 Task: Create a due date automation trigger when advanced on, on the monday after a card is due add basic assigned to me at 11:00 AM.
Action: Mouse moved to (1241, 96)
Screenshot: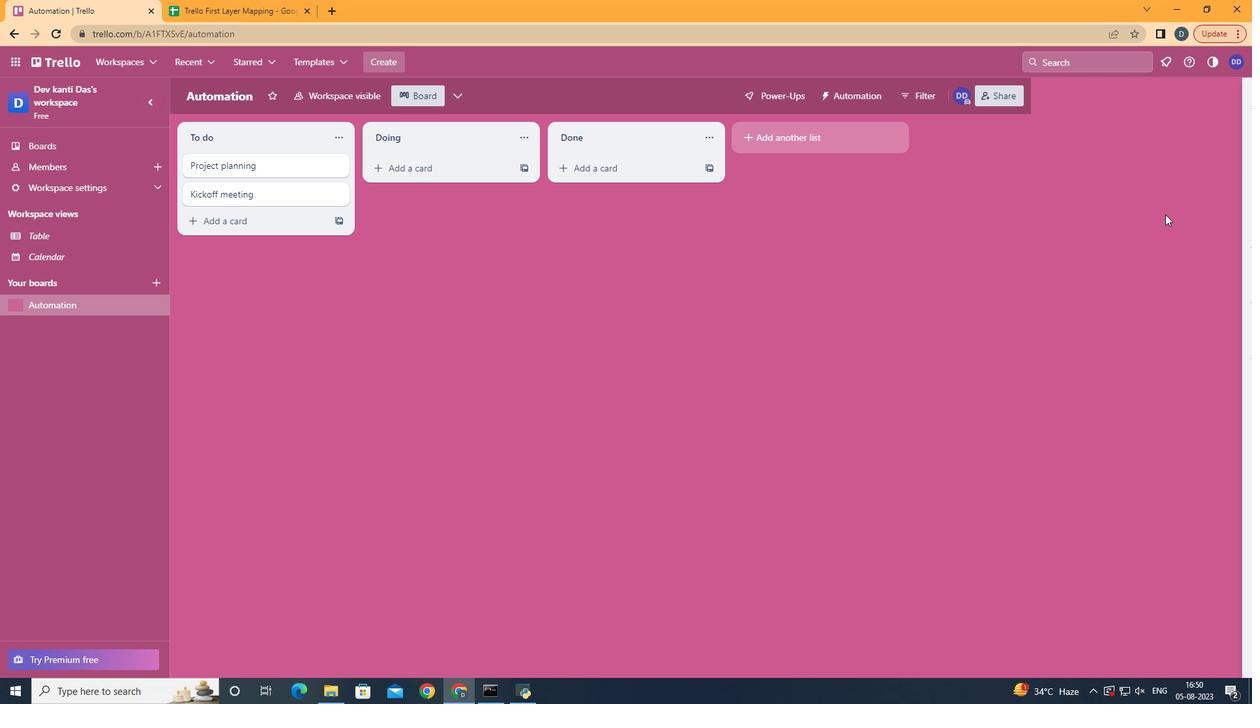 
Action: Mouse pressed left at (1241, 96)
Screenshot: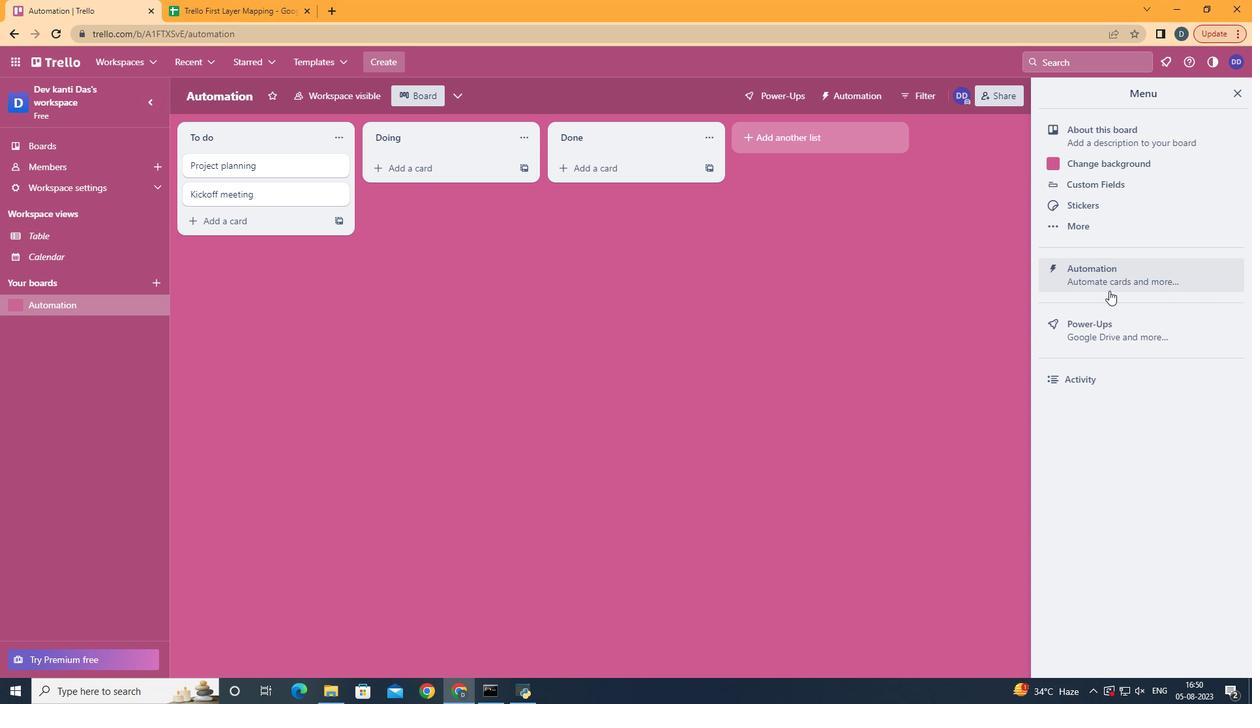 
Action: Mouse moved to (1112, 281)
Screenshot: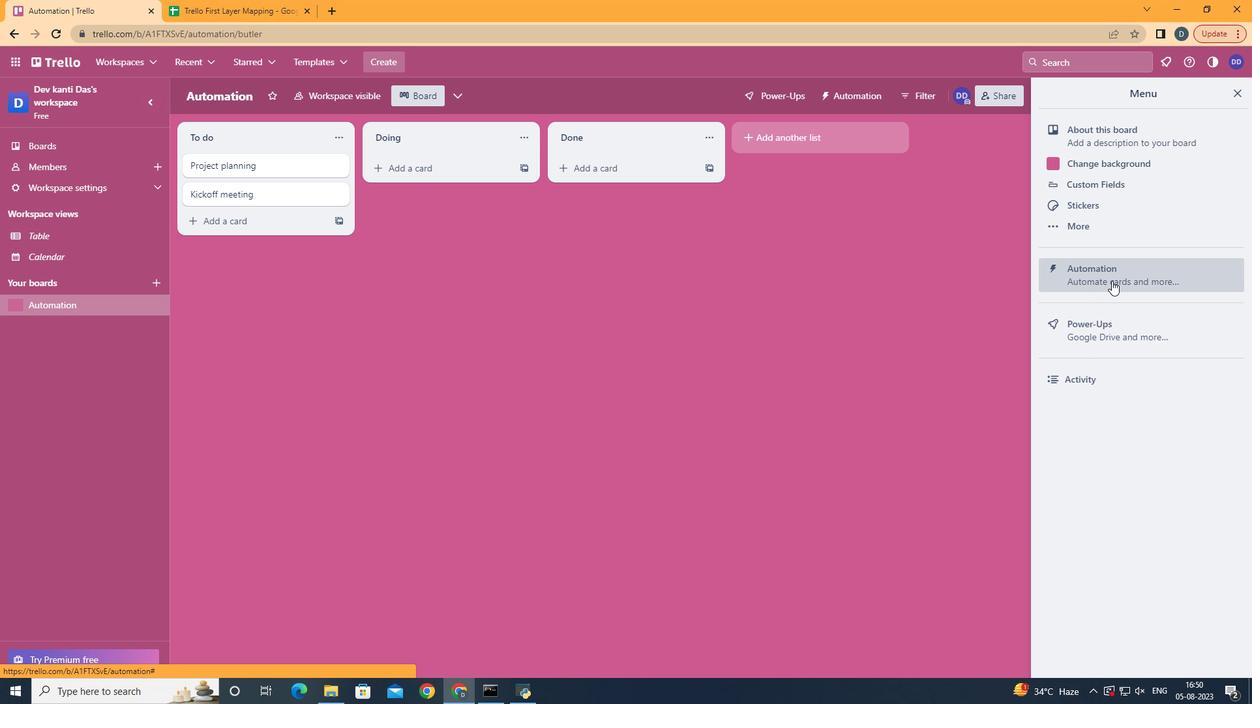 
Action: Mouse pressed left at (1112, 281)
Screenshot: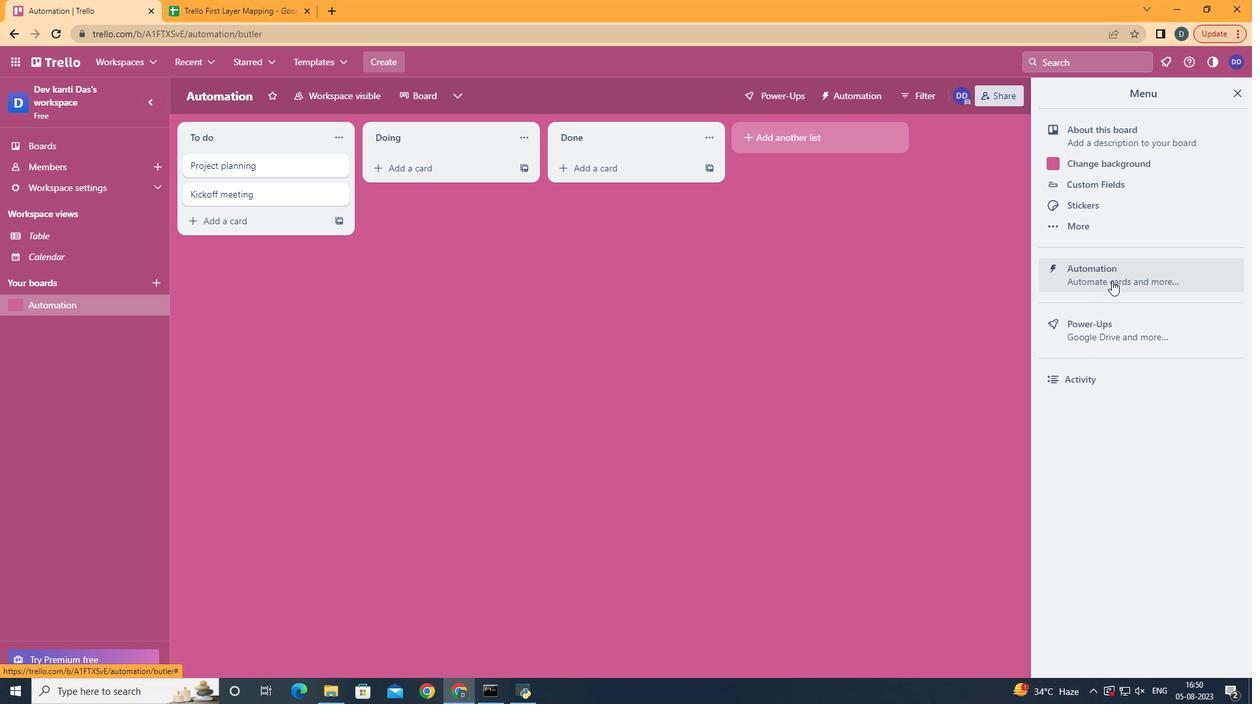 
Action: Mouse moved to (268, 270)
Screenshot: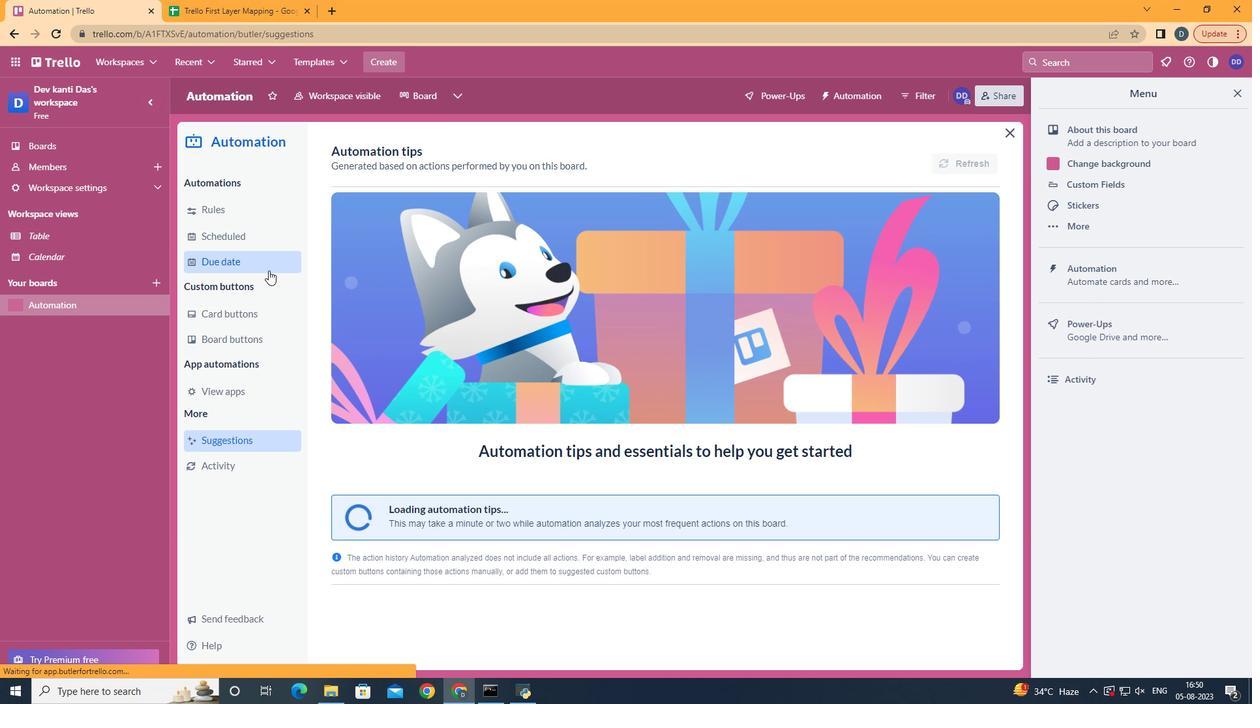 
Action: Mouse pressed left at (268, 270)
Screenshot: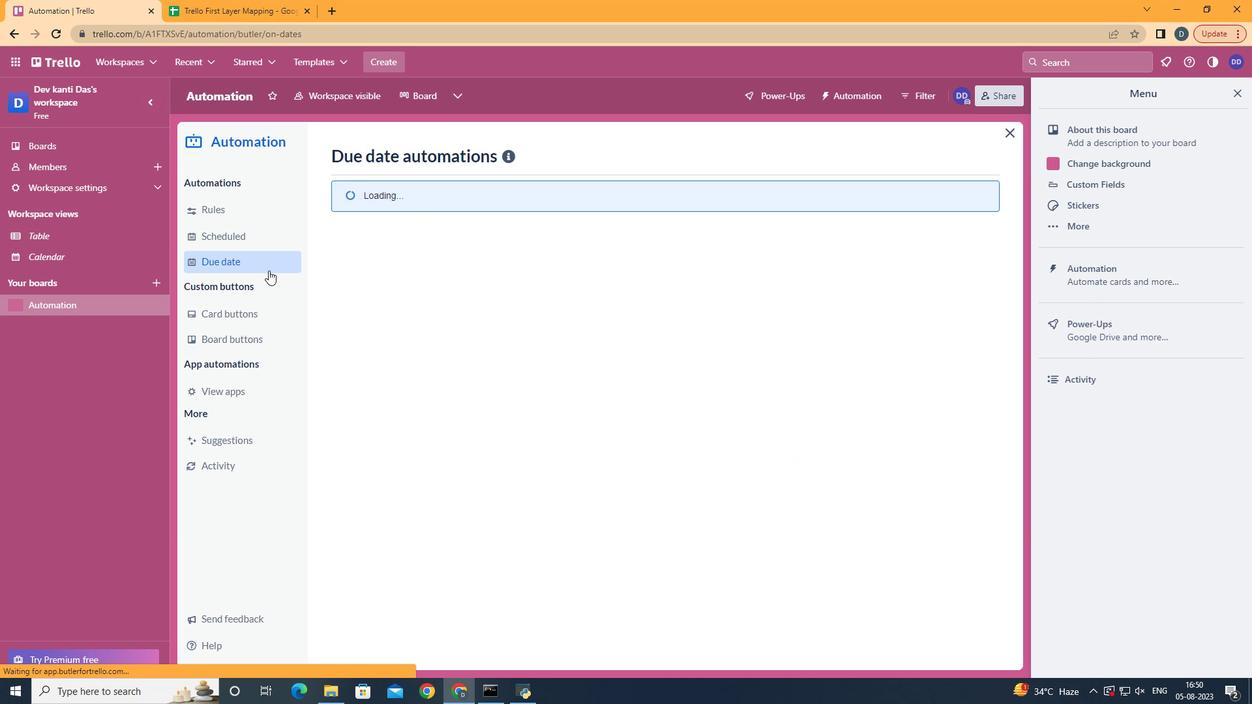
Action: Mouse moved to (926, 155)
Screenshot: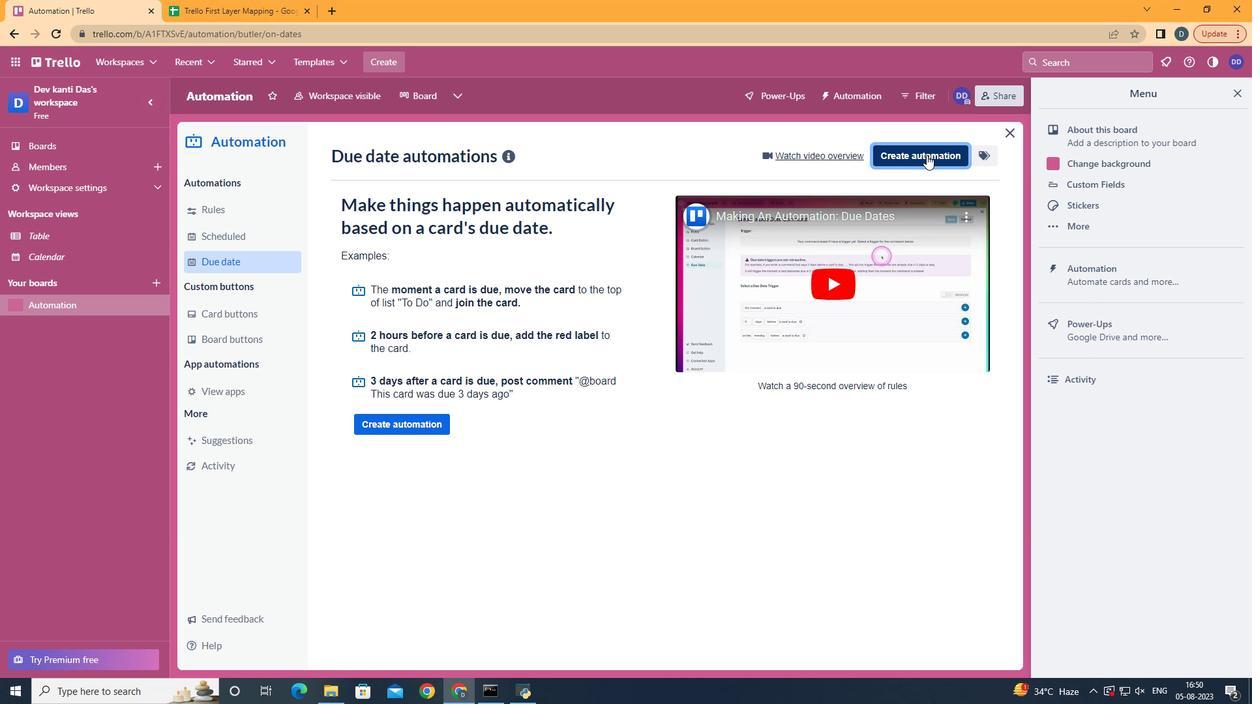 
Action: Mouse pressed left at (926, 155)
Screenshot: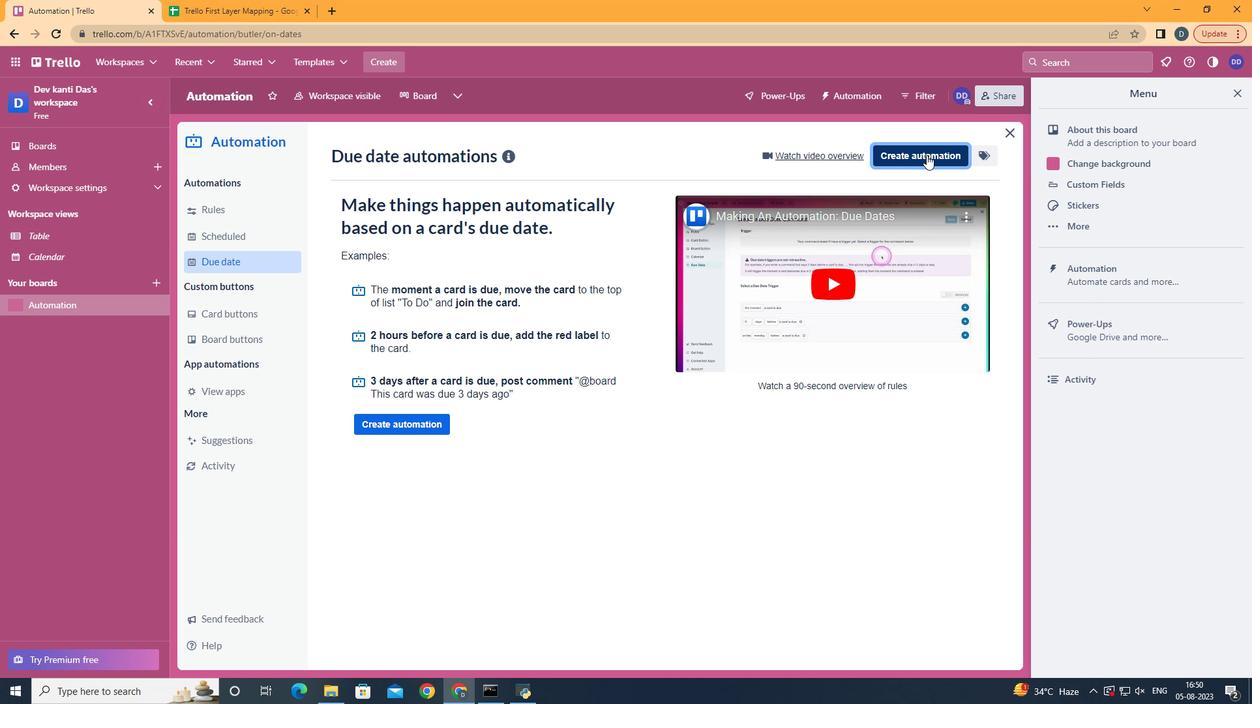
Action: Mouse moved to (735, 288)
Screenshot: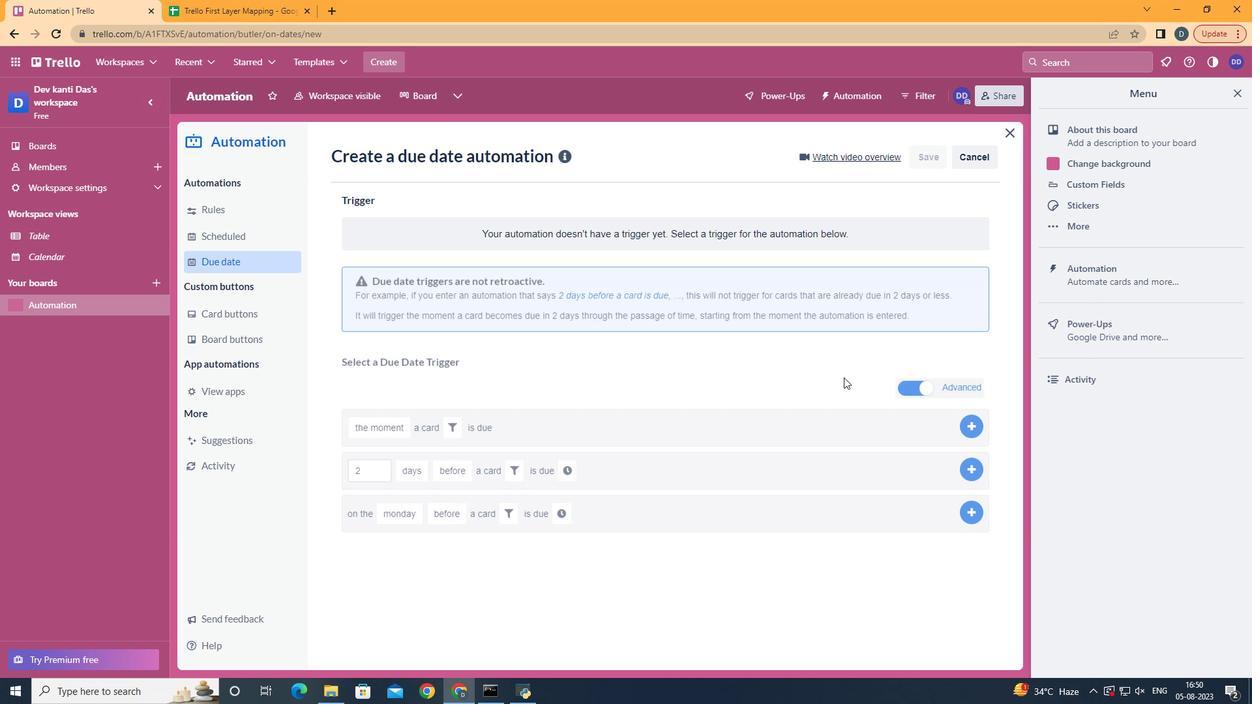 
Action: Mouse pressed left at (735, 288)
Screenshot: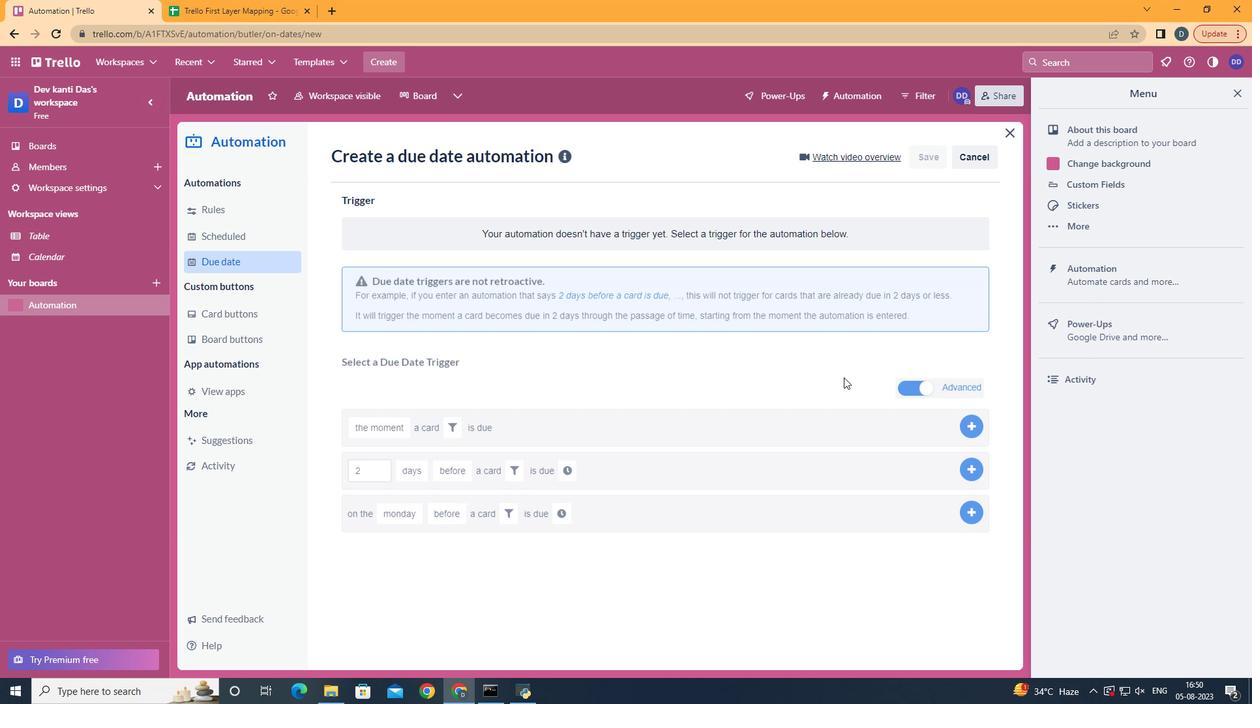 
Action: Mouse moved to (424, 340)
Screenshot: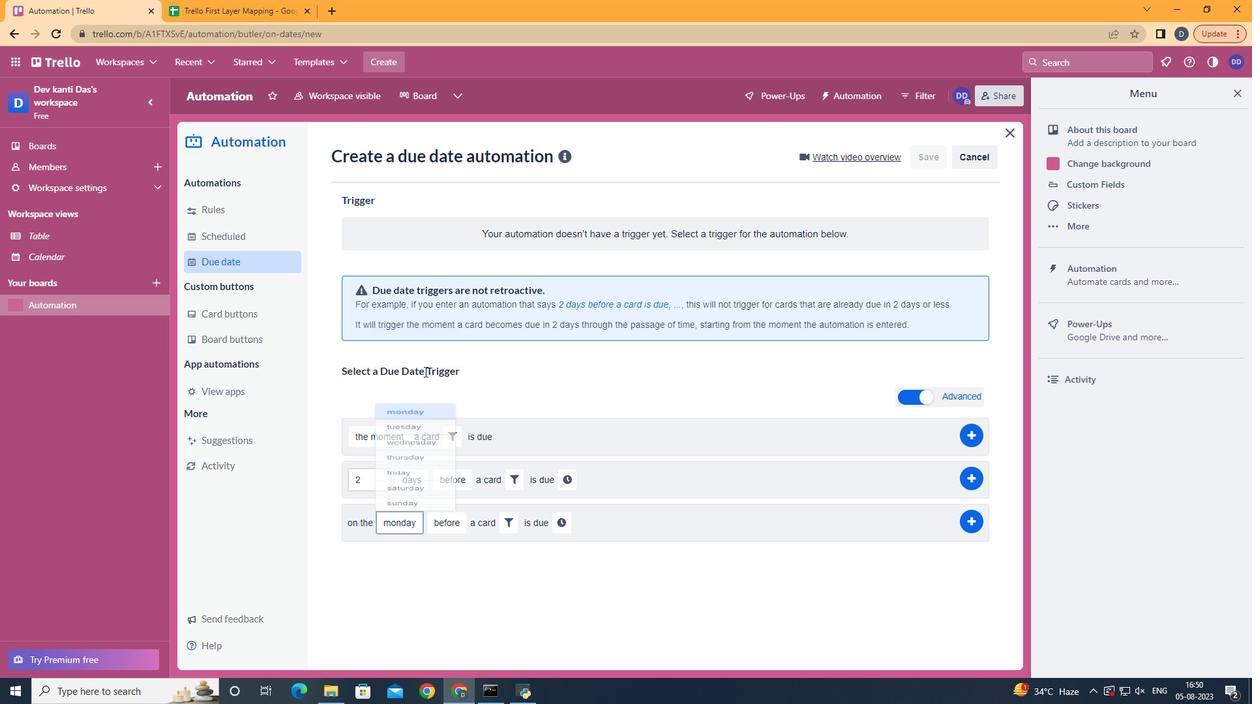 
Action: Mouse pressed left at (424, 340)
Screenshot: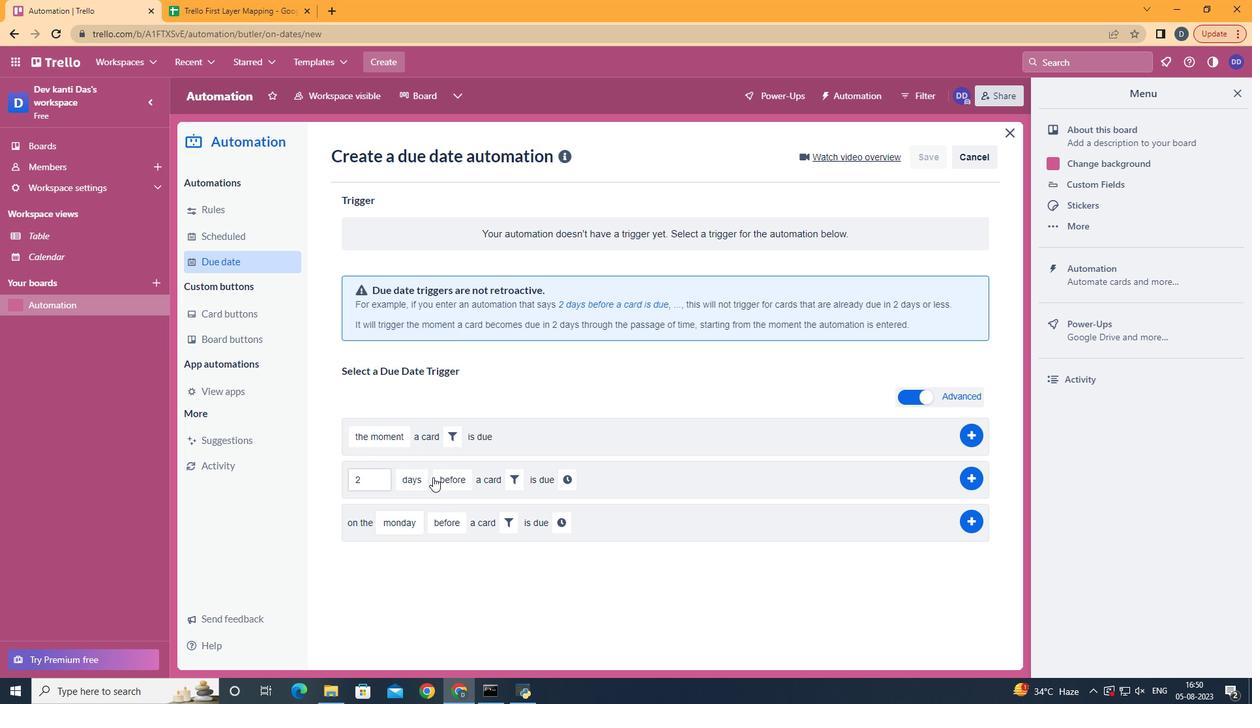 
Action: Mouse moved to (451, 572)
Screenshot: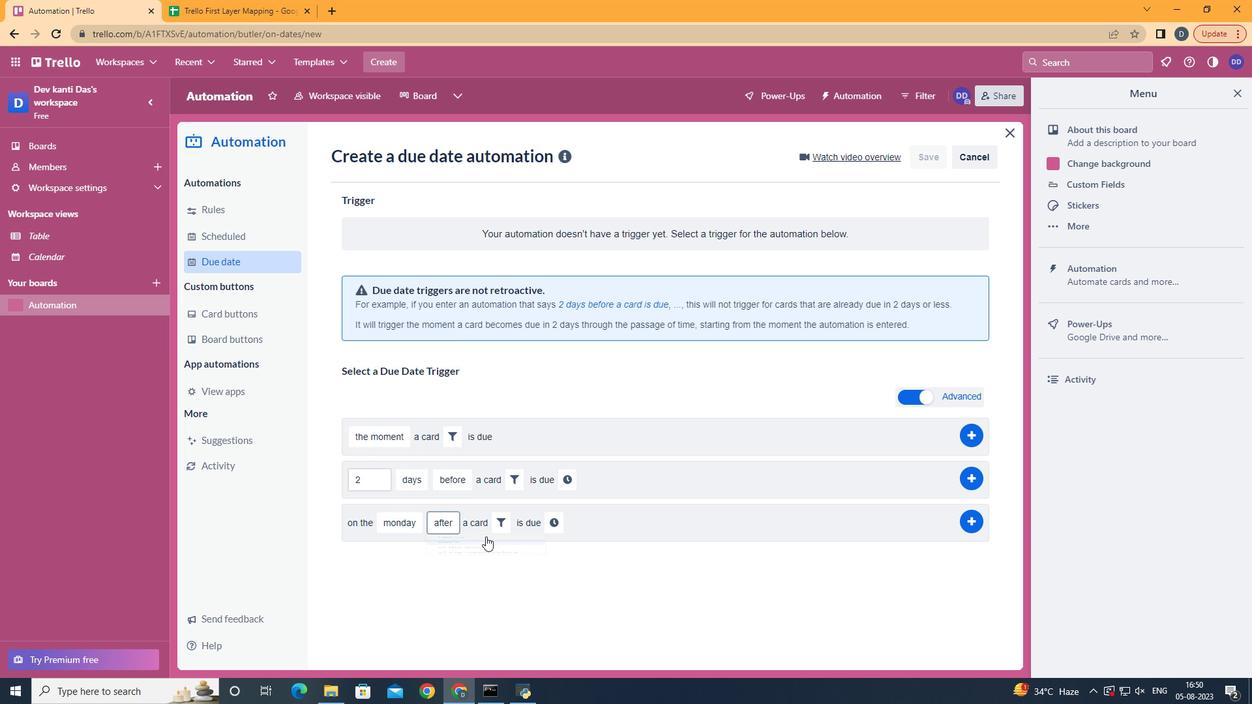 
Action: Mouse pressed left at (451, 572)
Screenshot: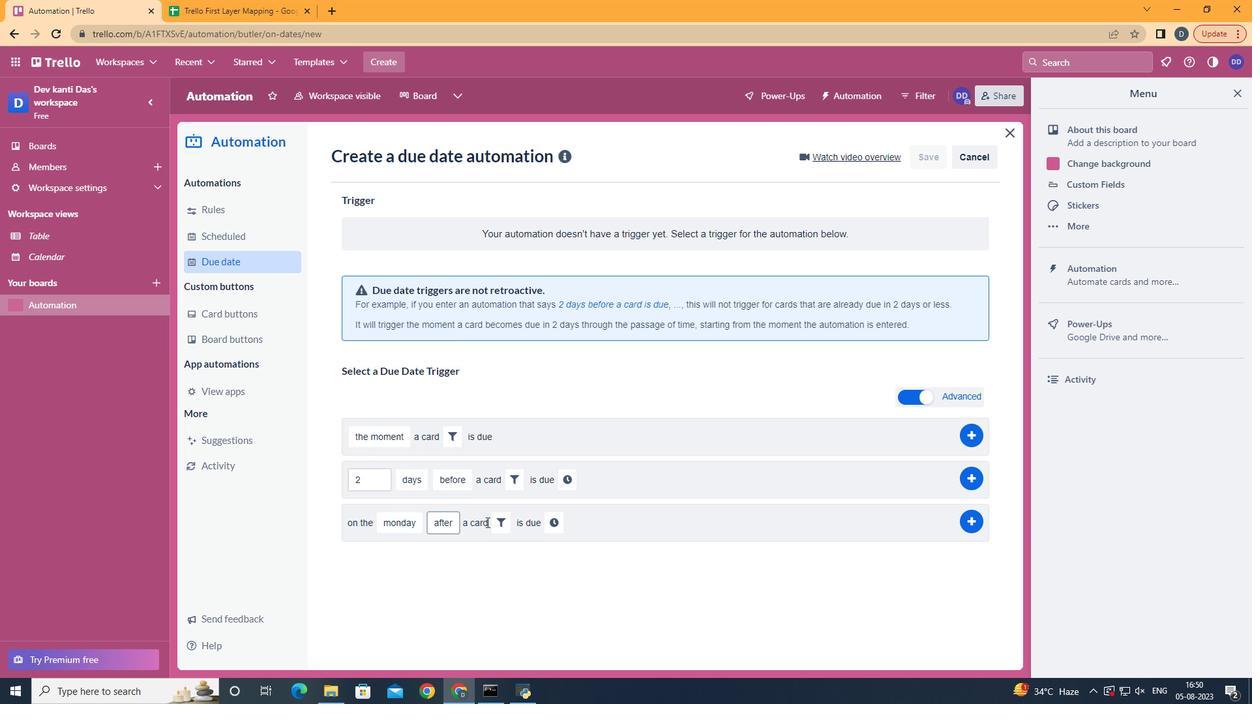 
Action: Mouse moved to (486, 521)
Screenshot: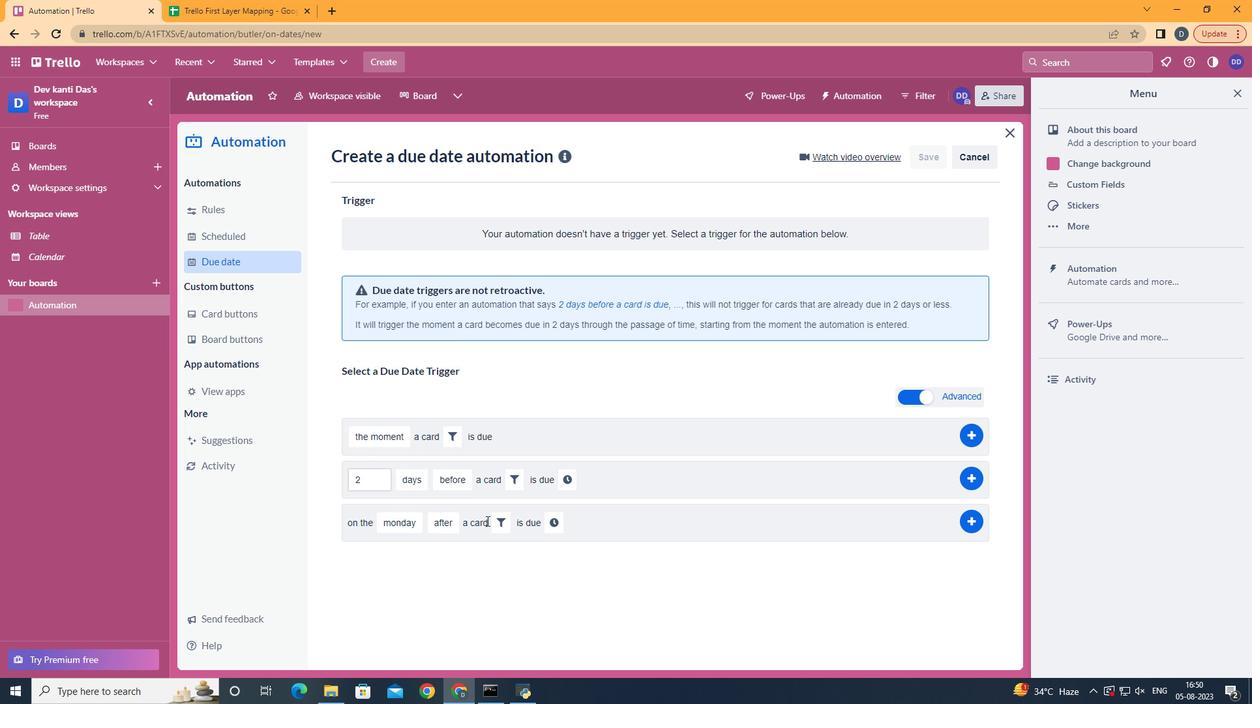 
Action: Mouse pressed left at (486, 521)
Screenshot: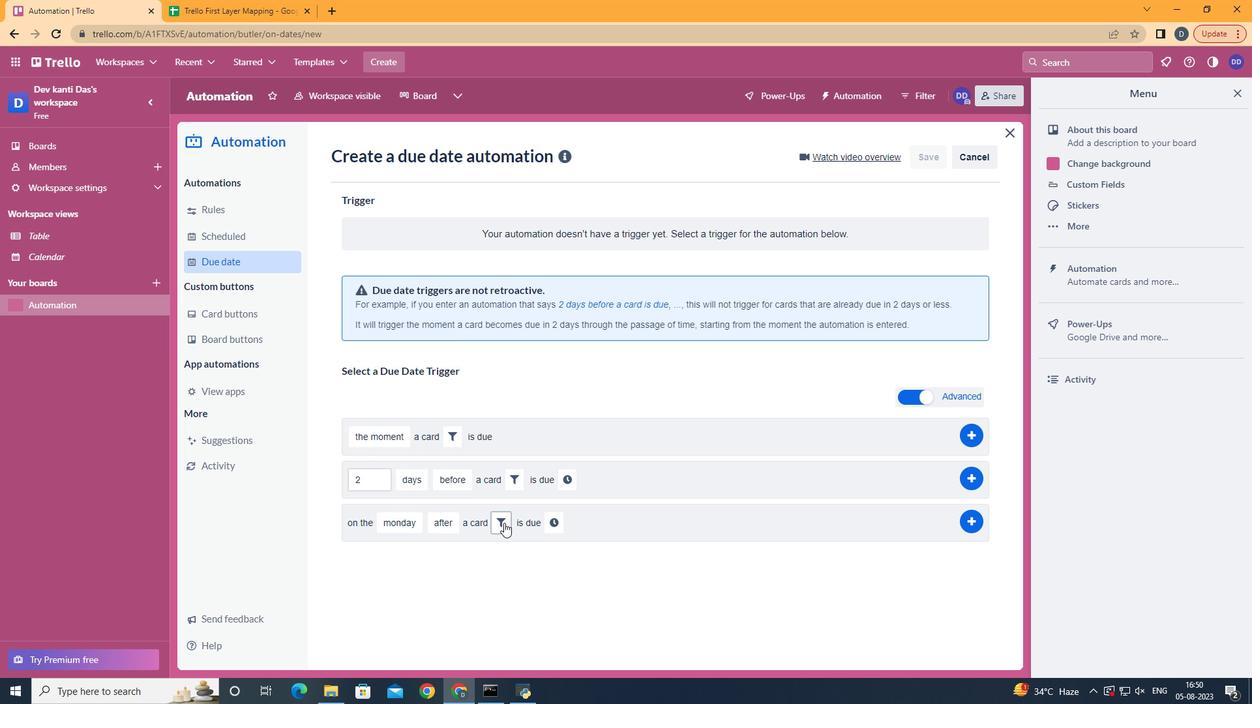 
Action: Mouse moved to (504, 523)
Screenshot: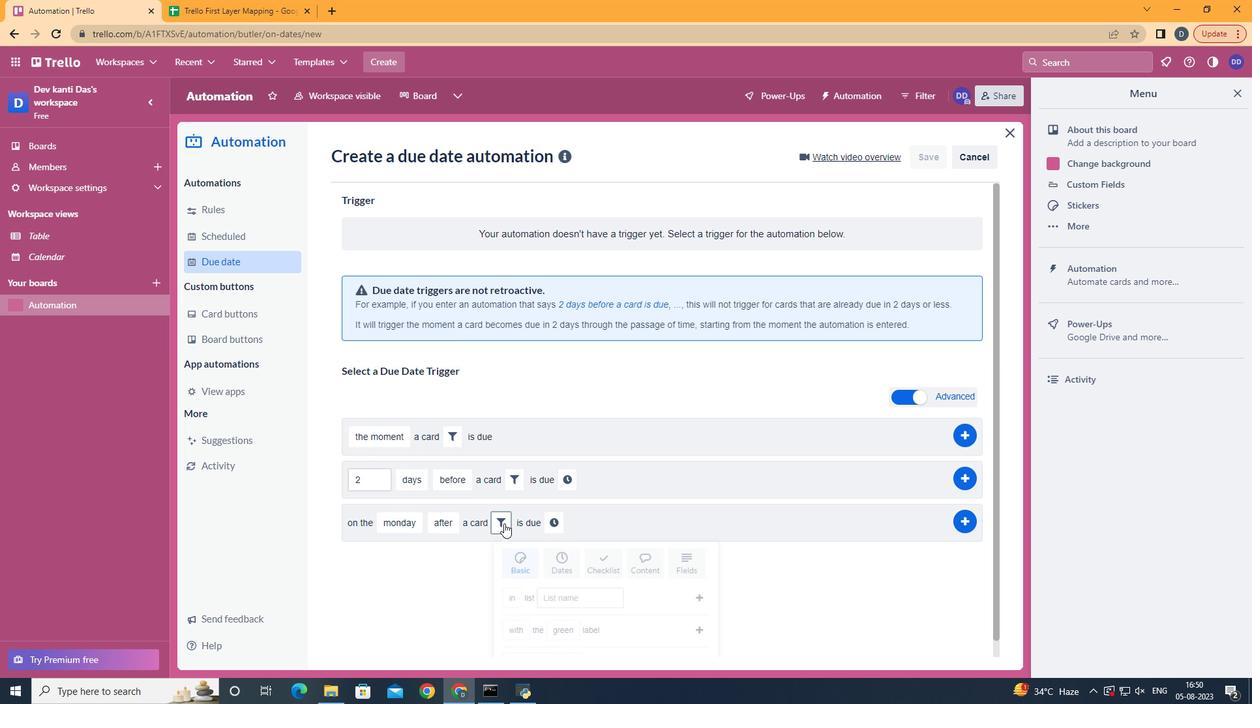 
Action: Mouse pressed left at (504, 523)
Screenshot: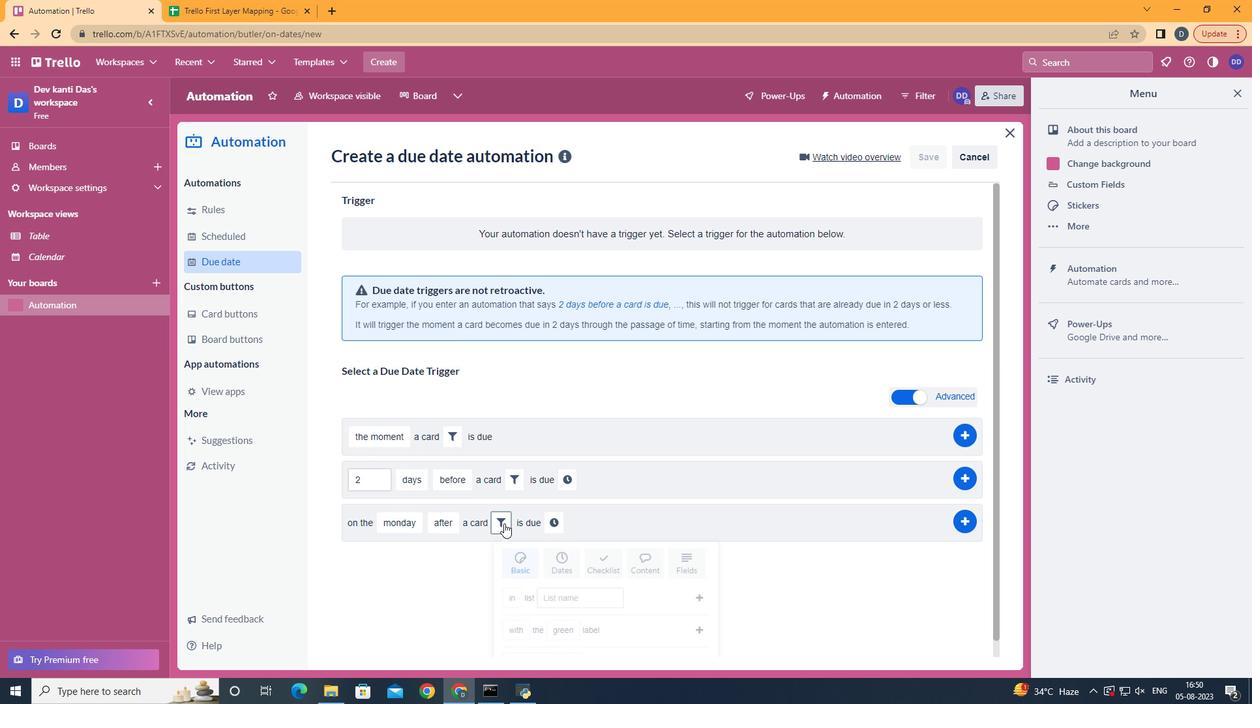 
Action: Mouse moved to (504, 523)
Screenshot: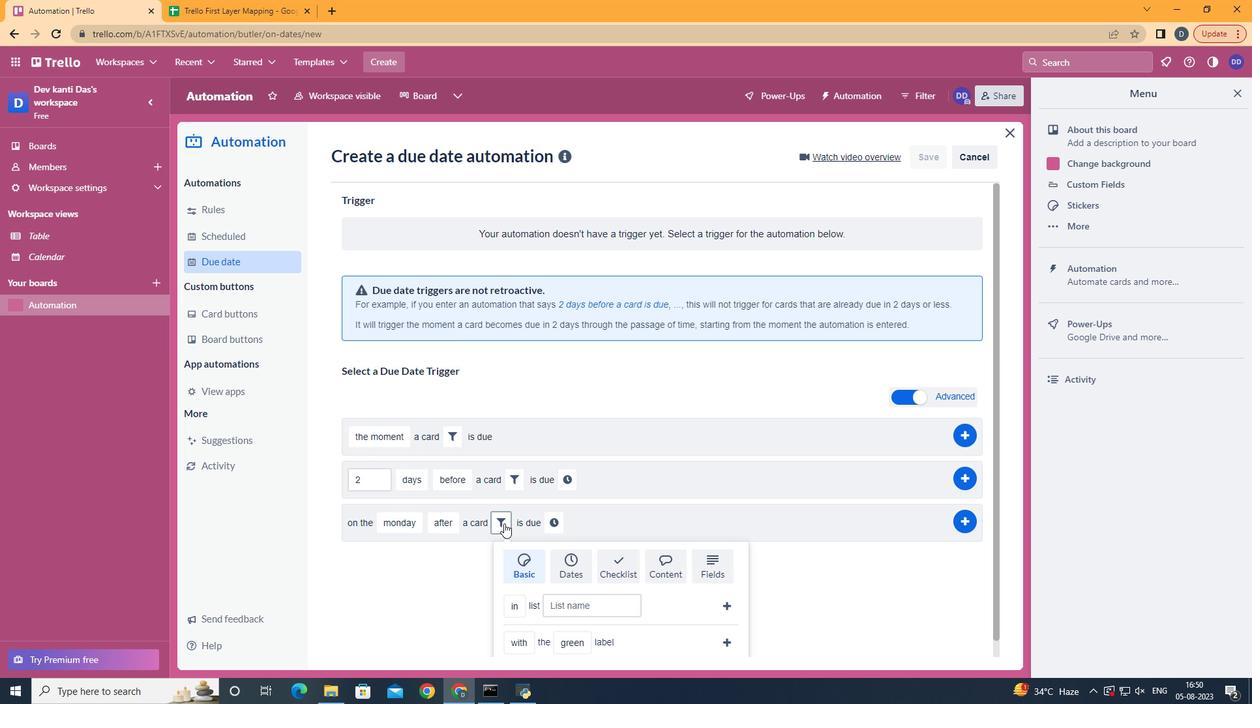 
Action: Mouse scrolled (504, 523) with delta (0, 0)
Screenshot: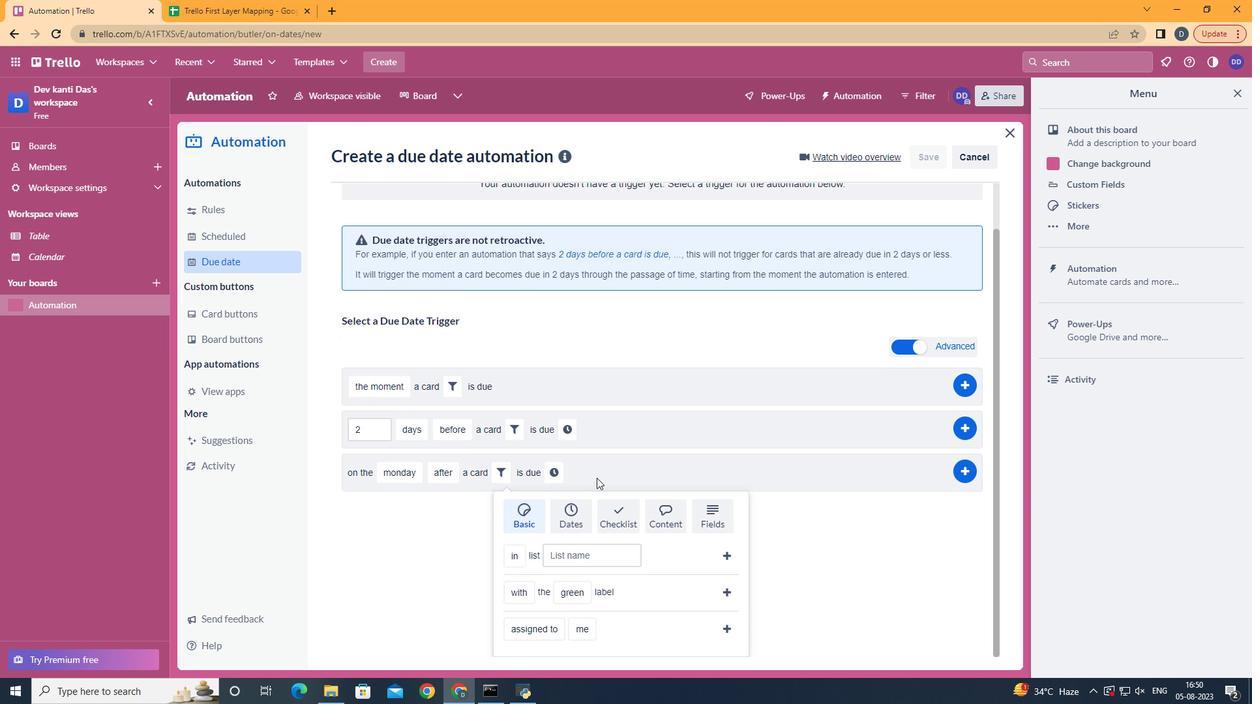 
Action: Mouse scrolled (504, 523) with delta (0, 0)
Screenshot: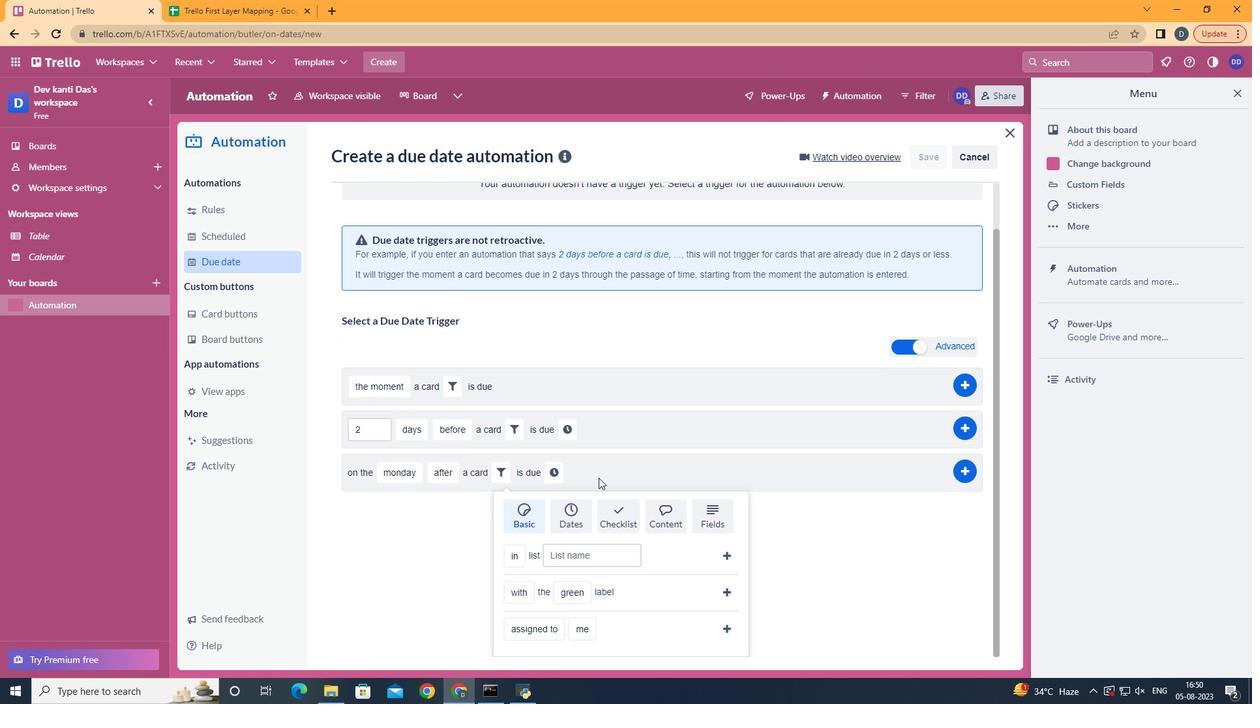 
Action: Mouse scrolled (504, 523) with delta (0, 0)
Screenshot: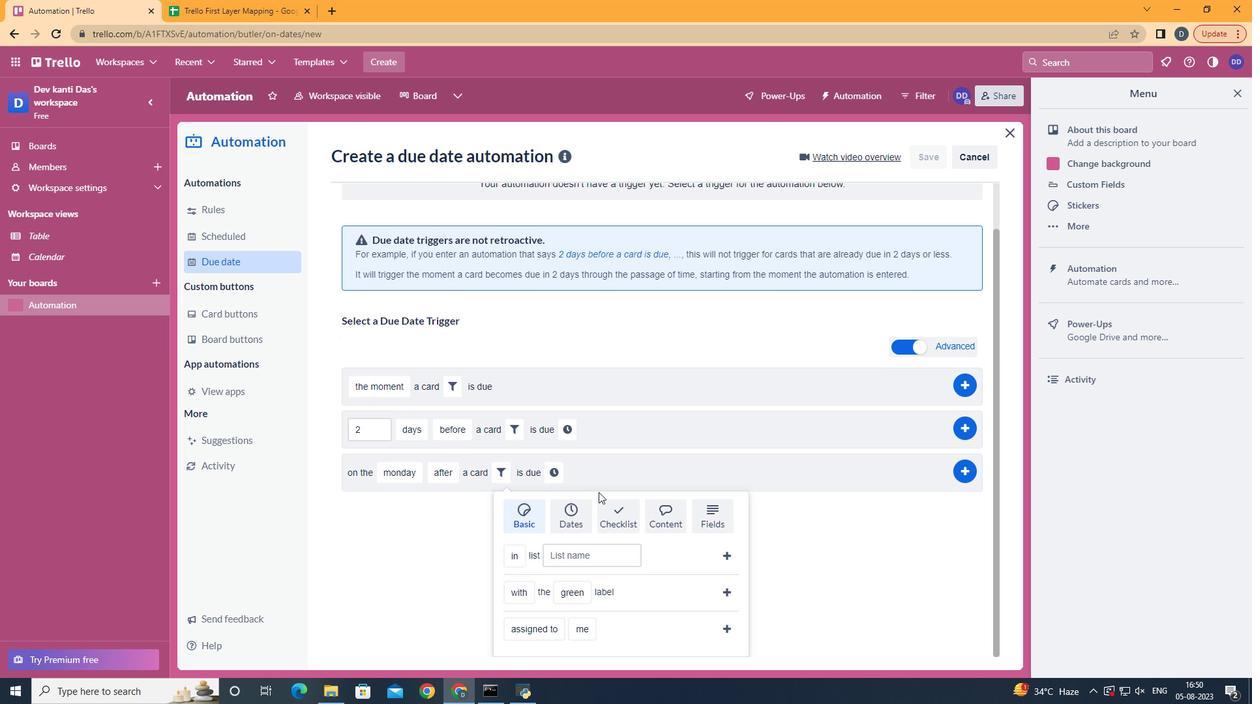 
Action: Mouse scrolled (504, 523) with delta (0, 0)
Screenshot: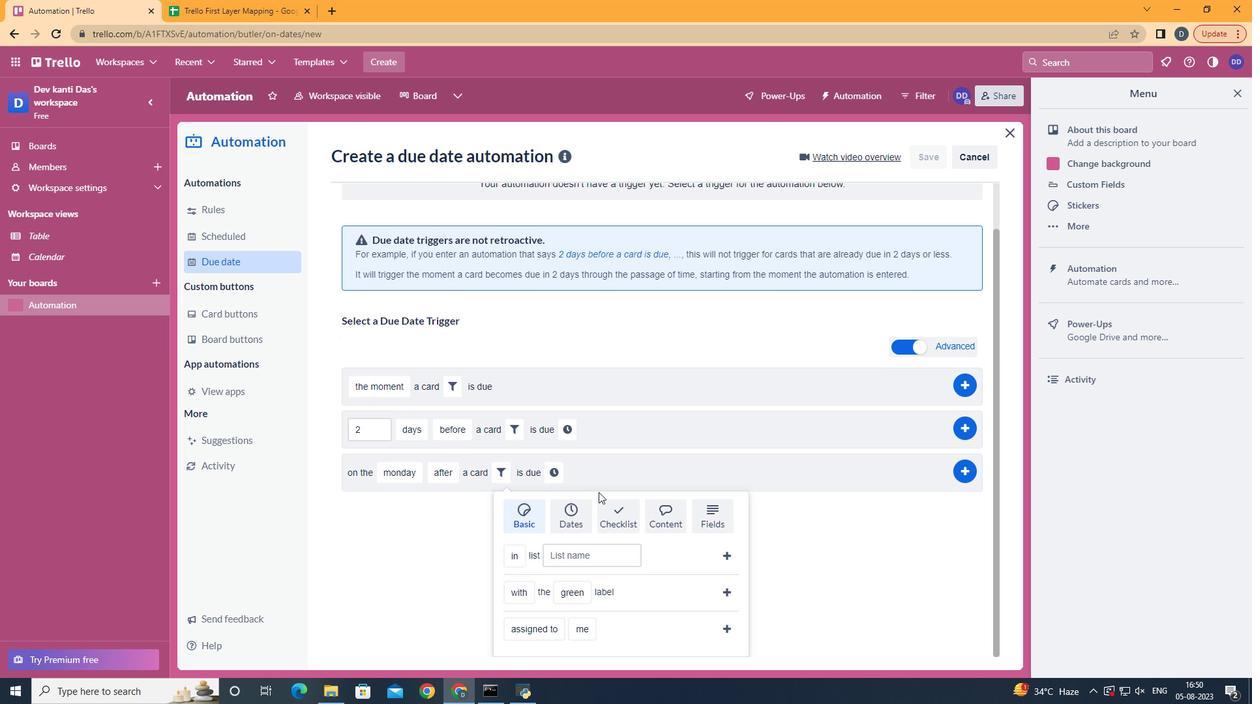 
Action: Mouse moved to (551, 550)
Screenshot: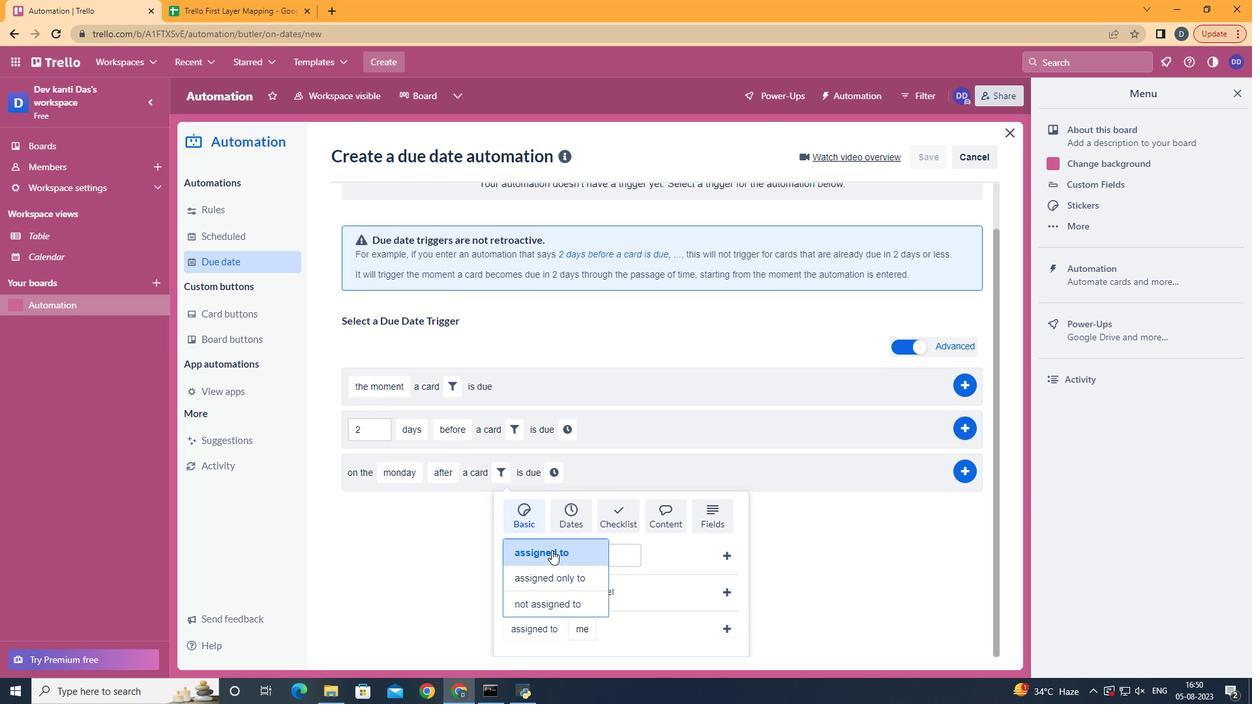 
Action: Mouse pressed left at (551, 550)
Screenshot: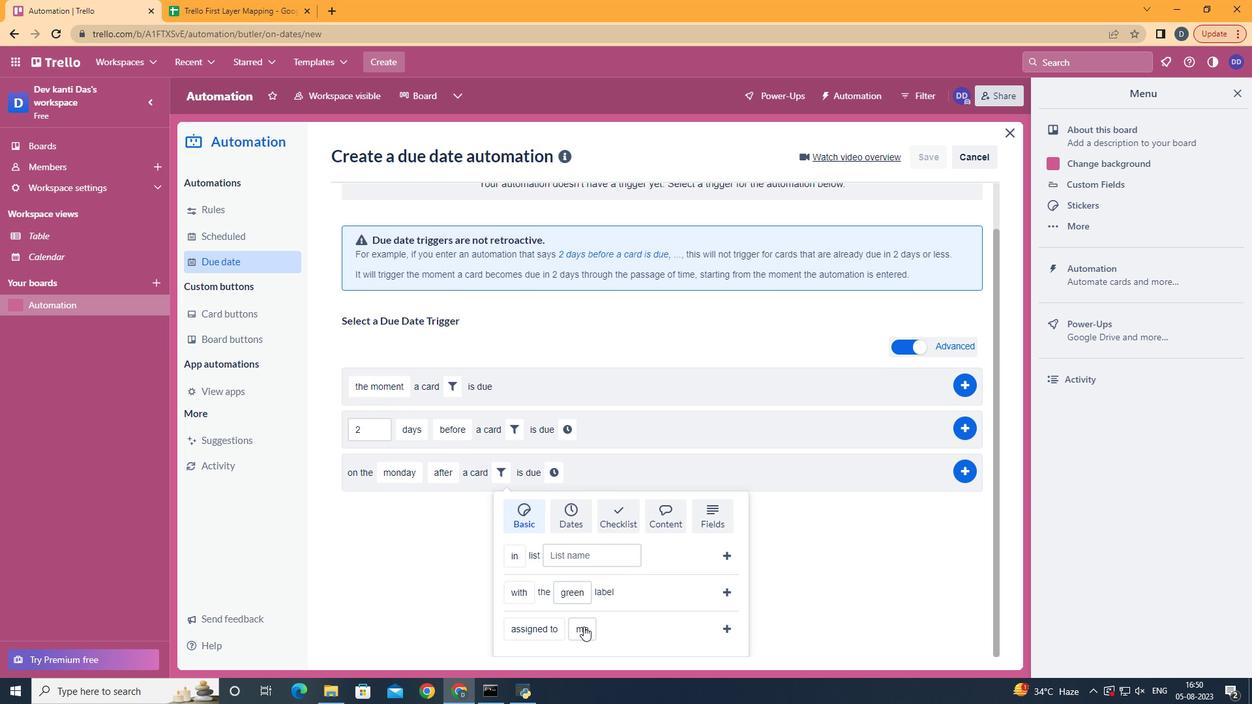 
Action: Mouse moved to (598, 553)
Screenshot: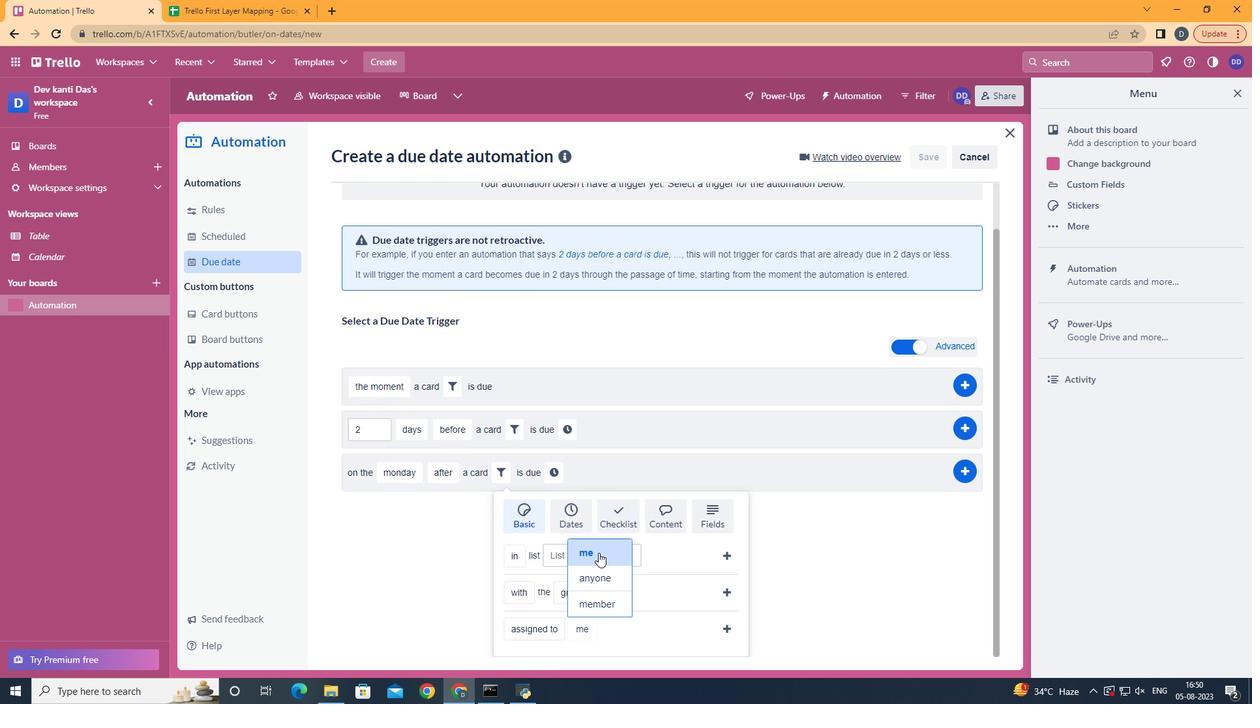 
Action: Mouse pressed left at (598, 553)
Screenshot: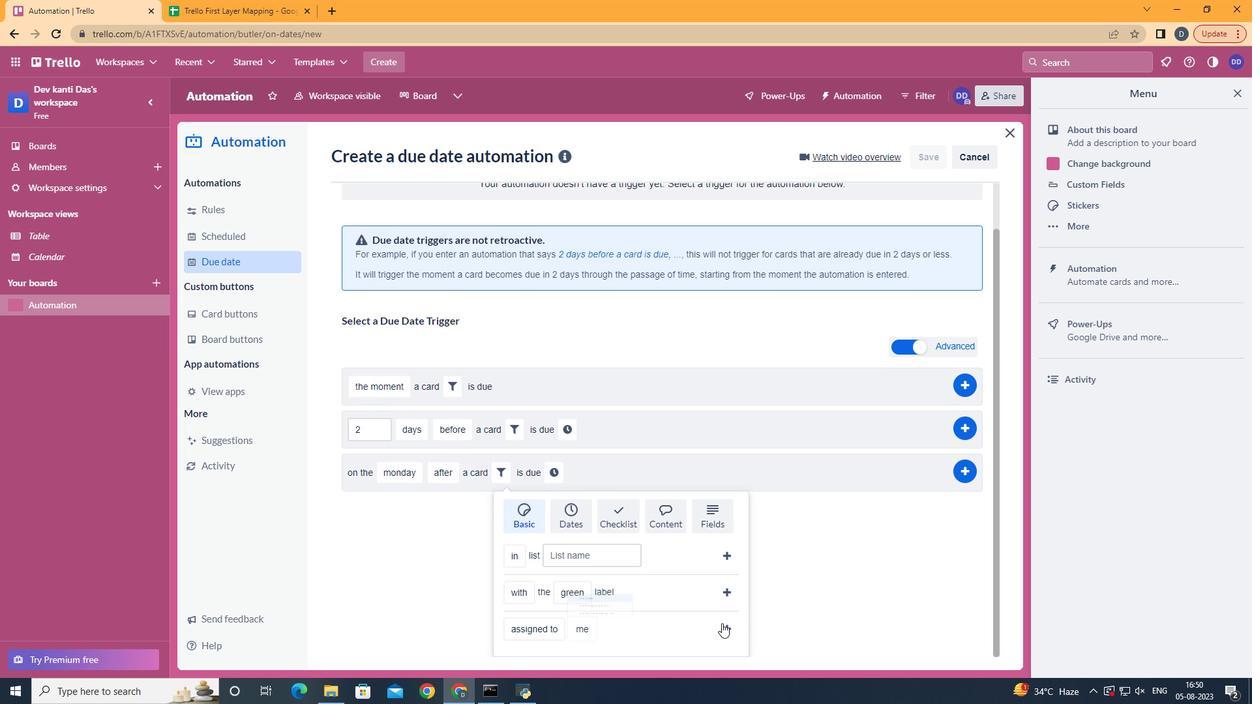 
Action: Mouse moved to (722, 623)
Screenshot: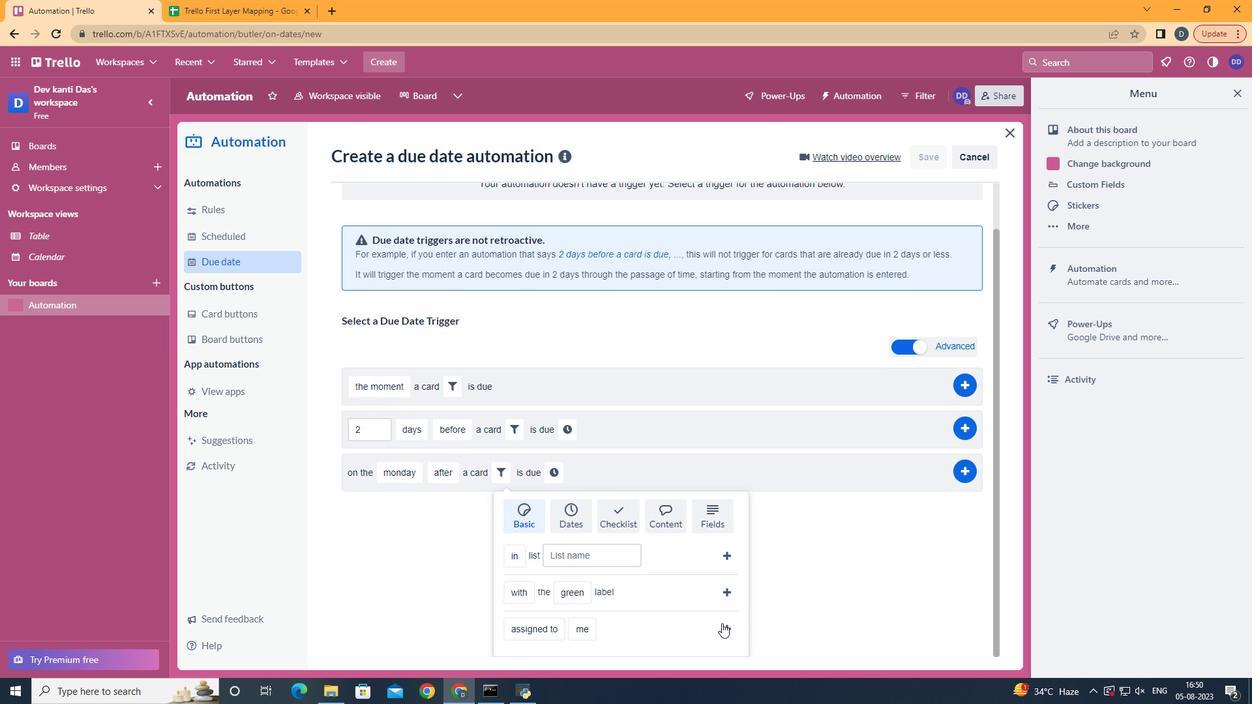 
Action: Mouse pressed left at (722, 623)
Screenshot: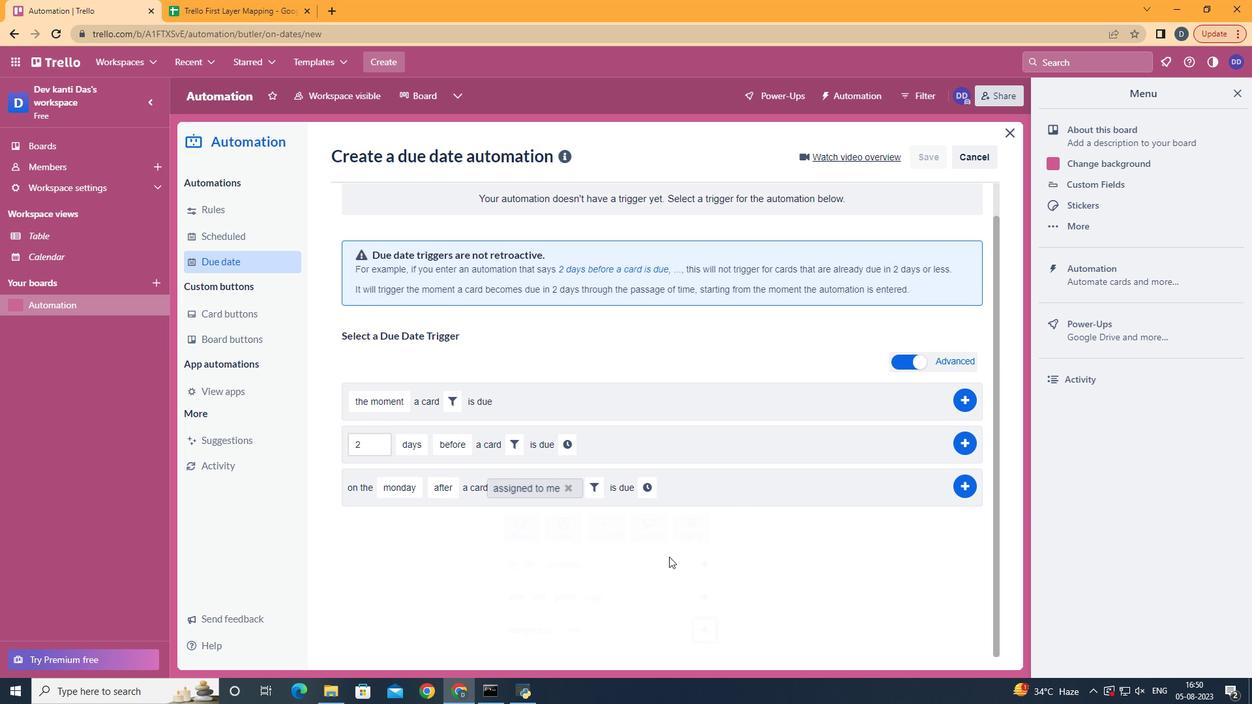 
Action: Mouse moved to (648, 525)
Screenshot: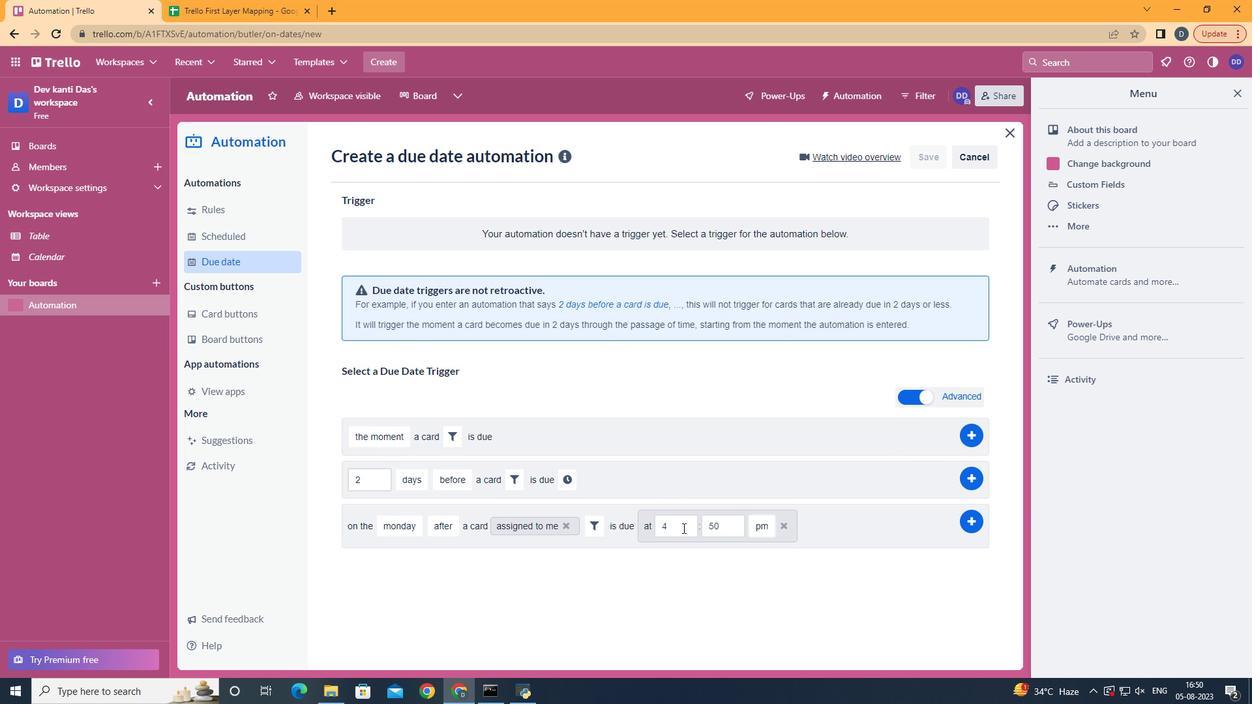 
Action: Mouse pressed left at (648, 525)
Screenshot: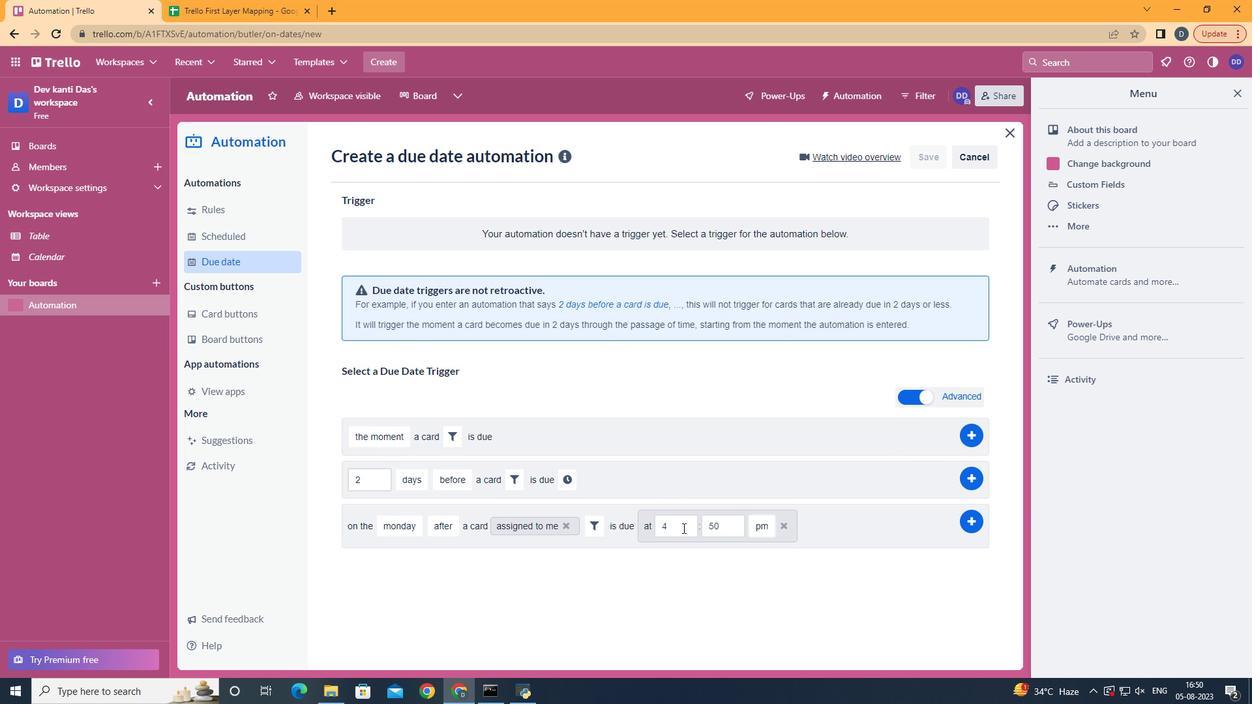 
Action: Mouse moved to (682, 528)
Screenshot: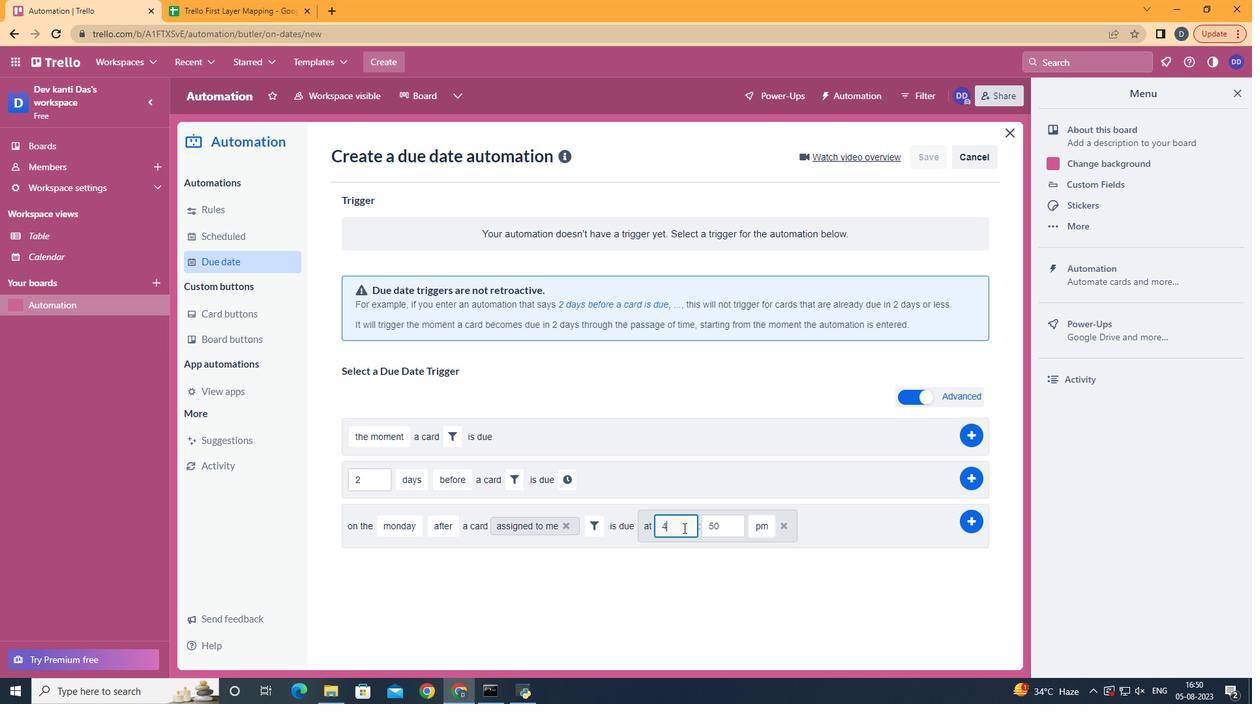 
Action: Mouse pressed left at (682, 528)
Screenshot: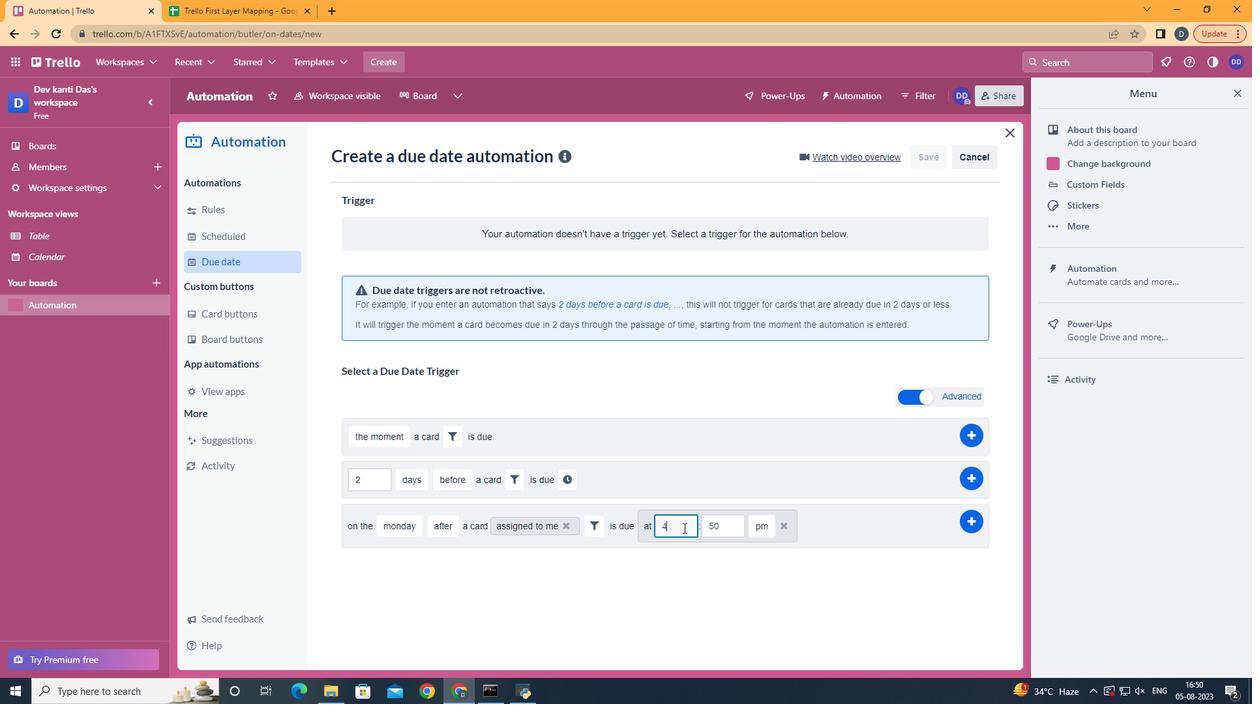 
Action: Mouse moved to (683, 528)
Screenshot: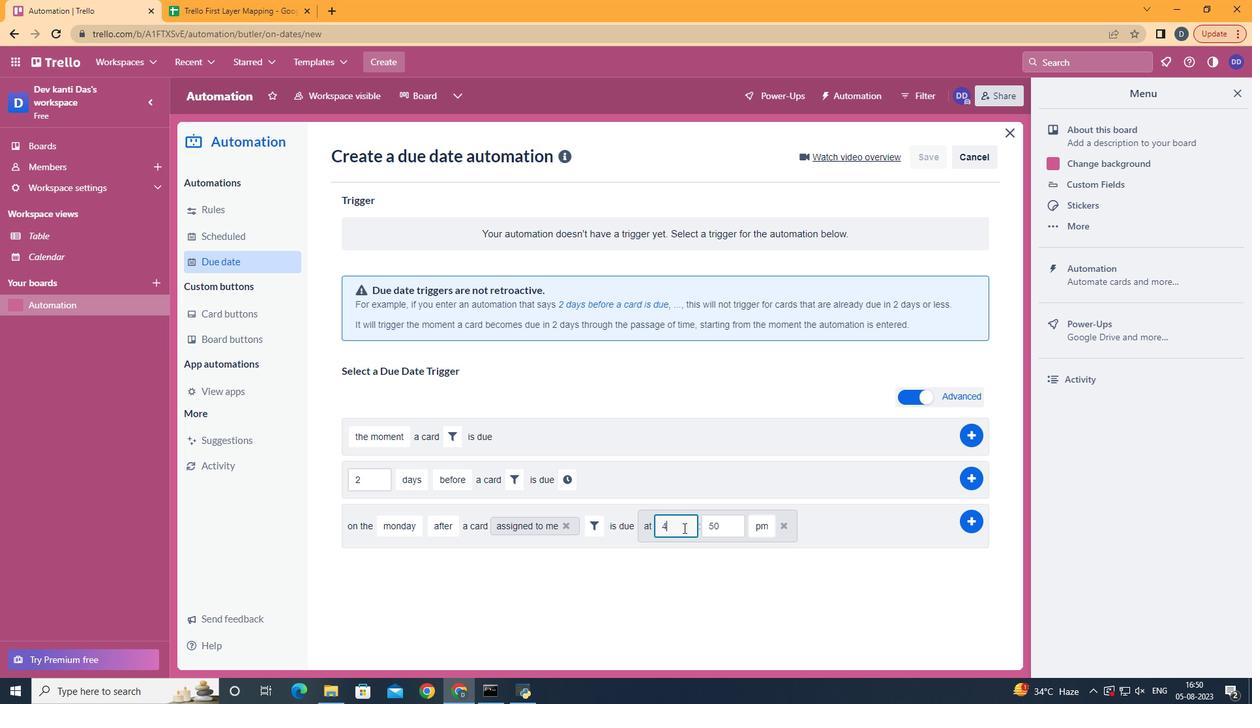 
Action: Key pressed <Key.backspace>11
Screenshot: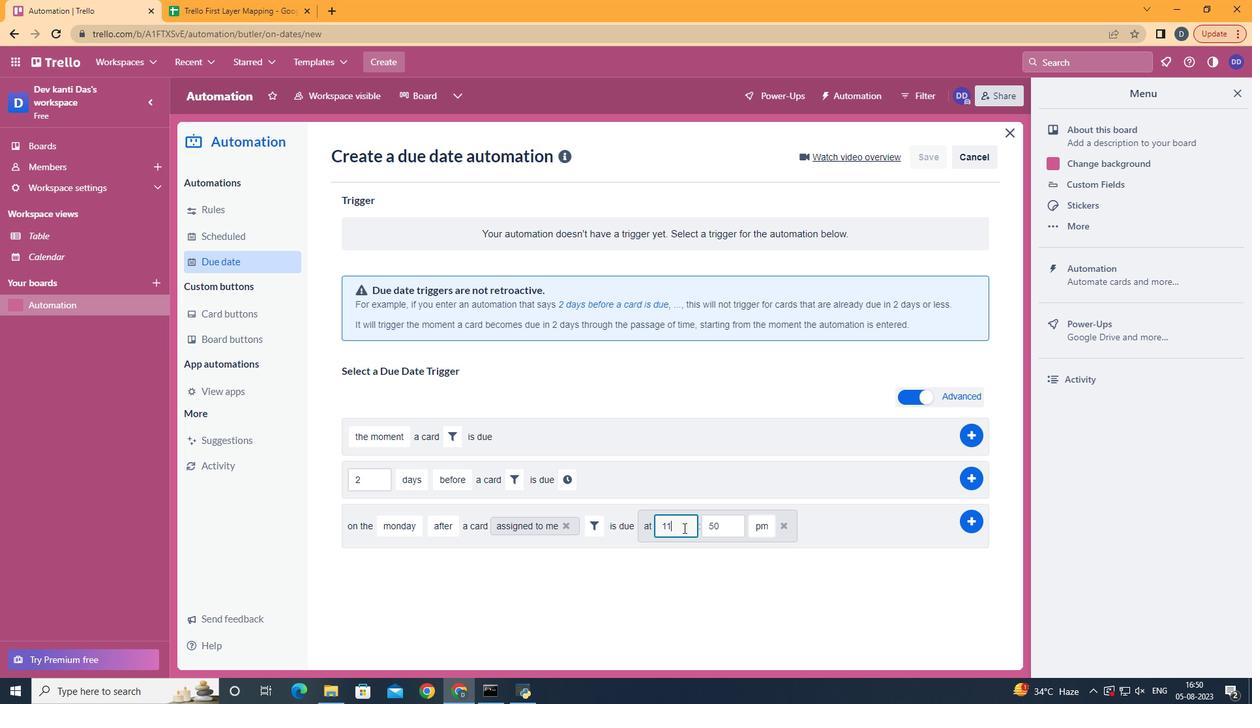 
Action: Mouse moved to (737, 525)
Screenshot: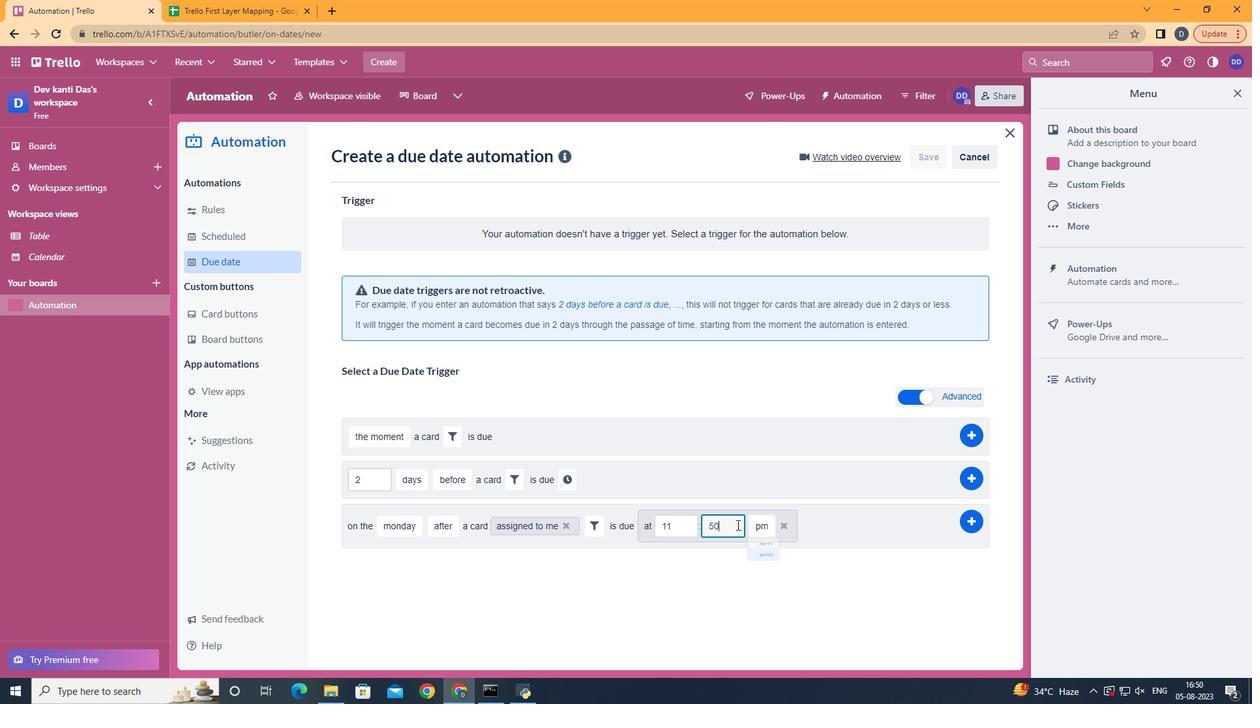 
Action: Mouse pressed left at (737, 525)
Screenshot: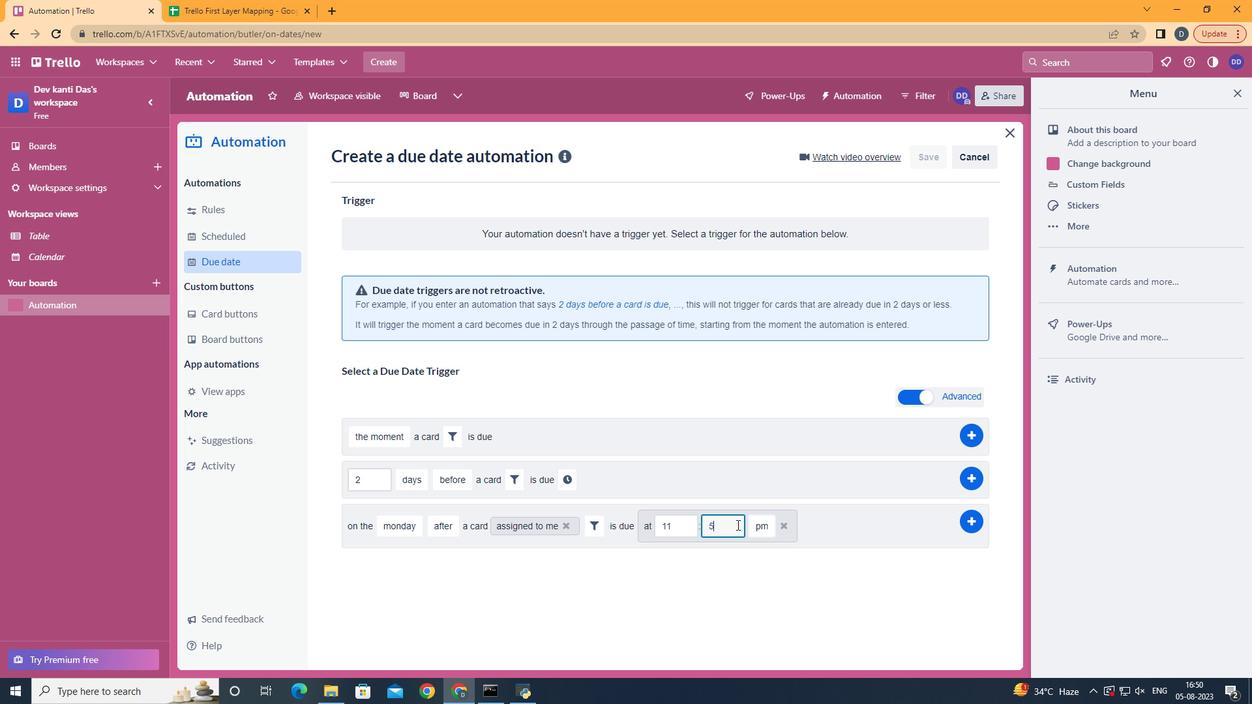
Action: Key pressed <Key.backspace><Key.backspace>00
Screenshot: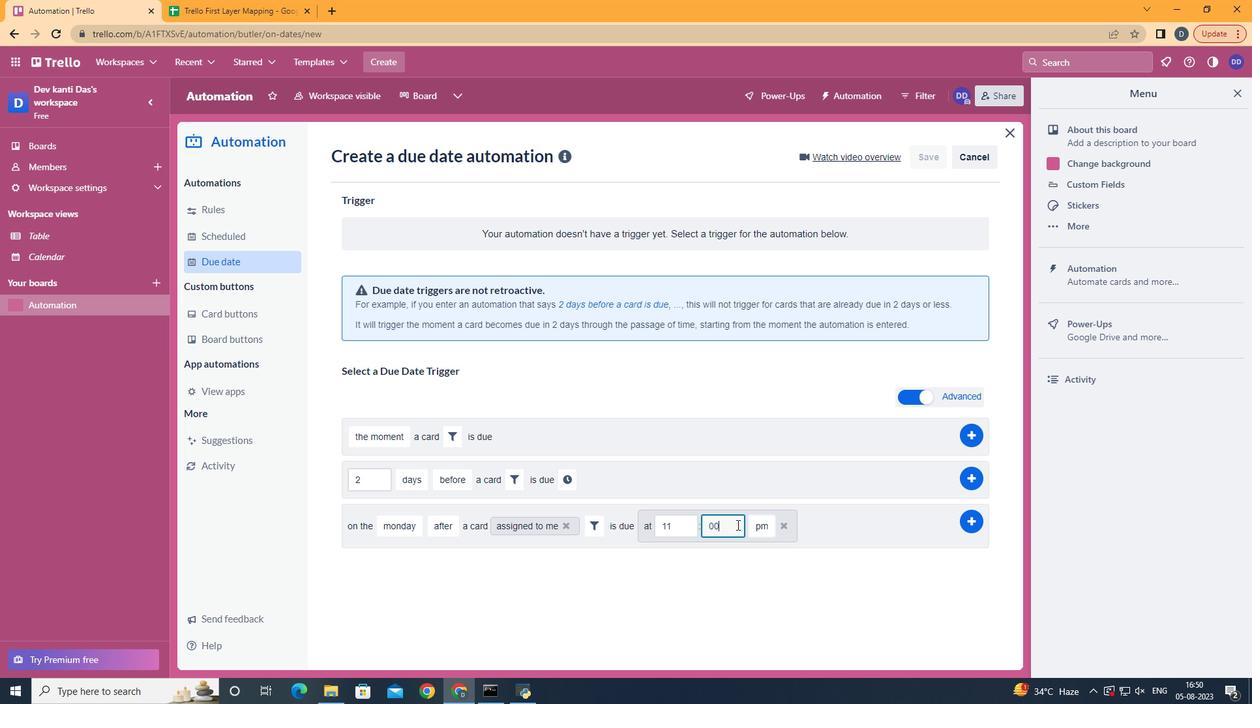 
Action: Mouse moved to (765, 553)
Screenshot: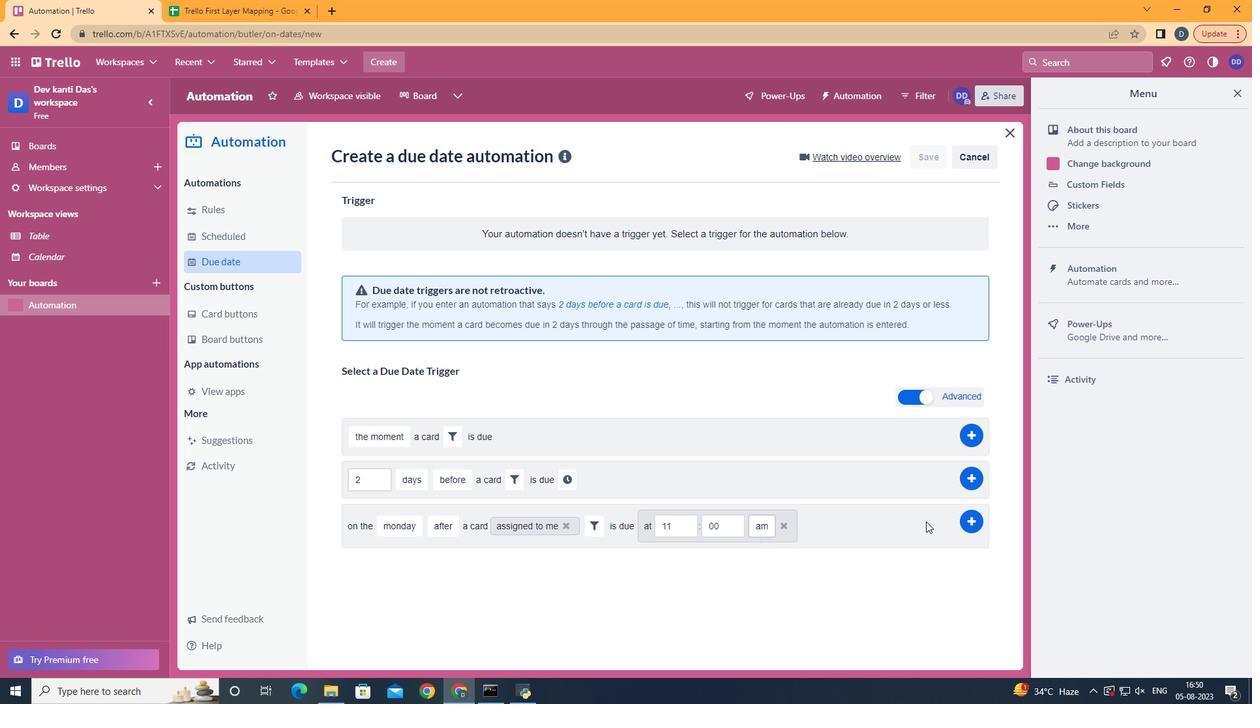 
Action: Mouse pressed left at (765, 553)
Screenshot: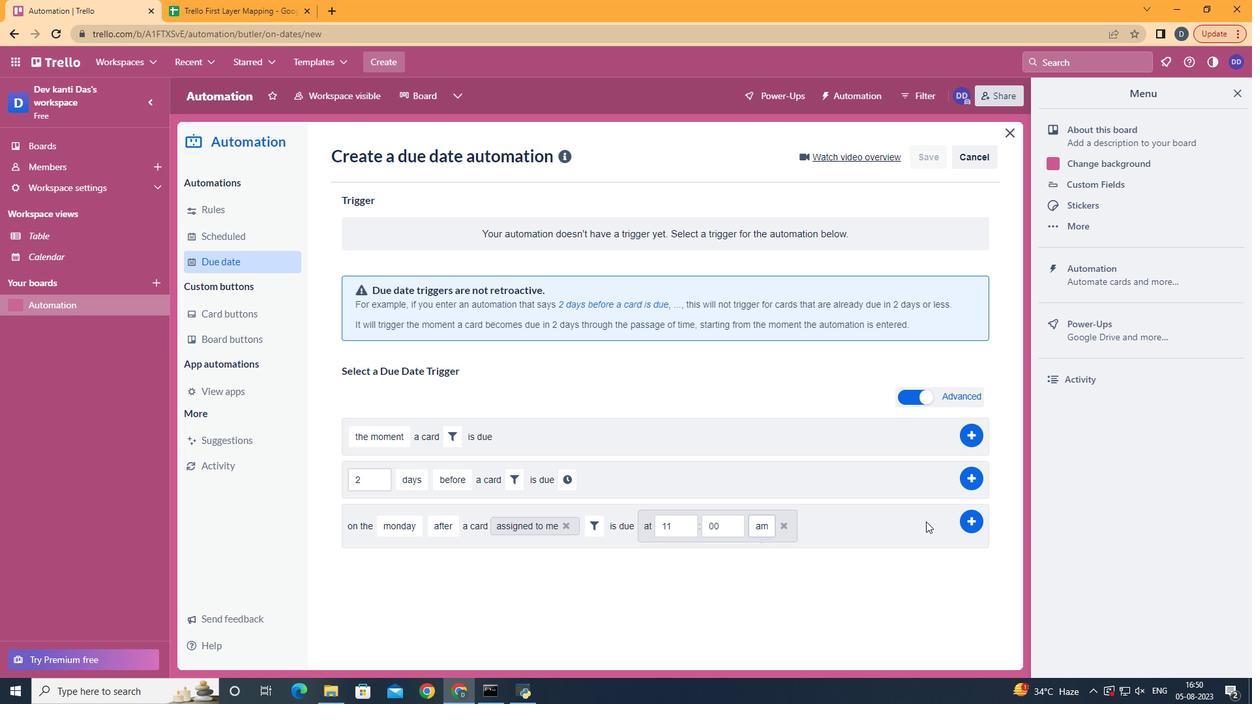 
Action: Mouse moved to (968, 521)
Screenshot: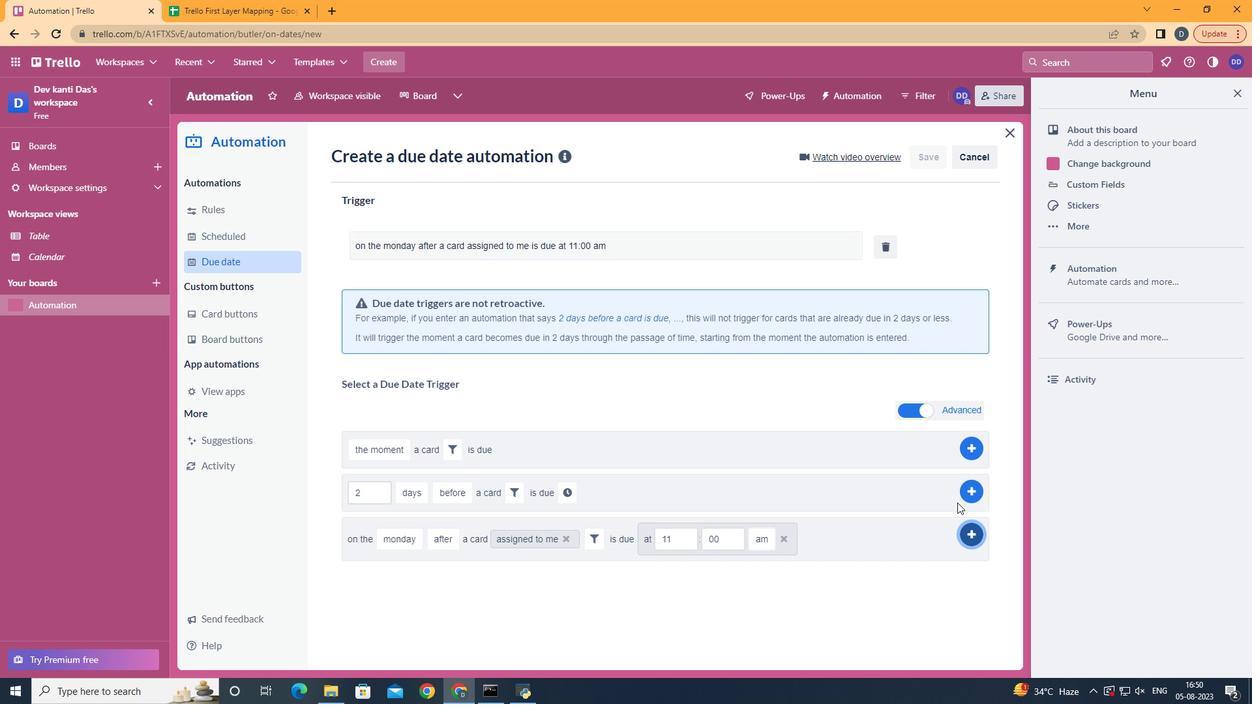 
Action: Mouse pressed left at (968, 521)
Screenshot: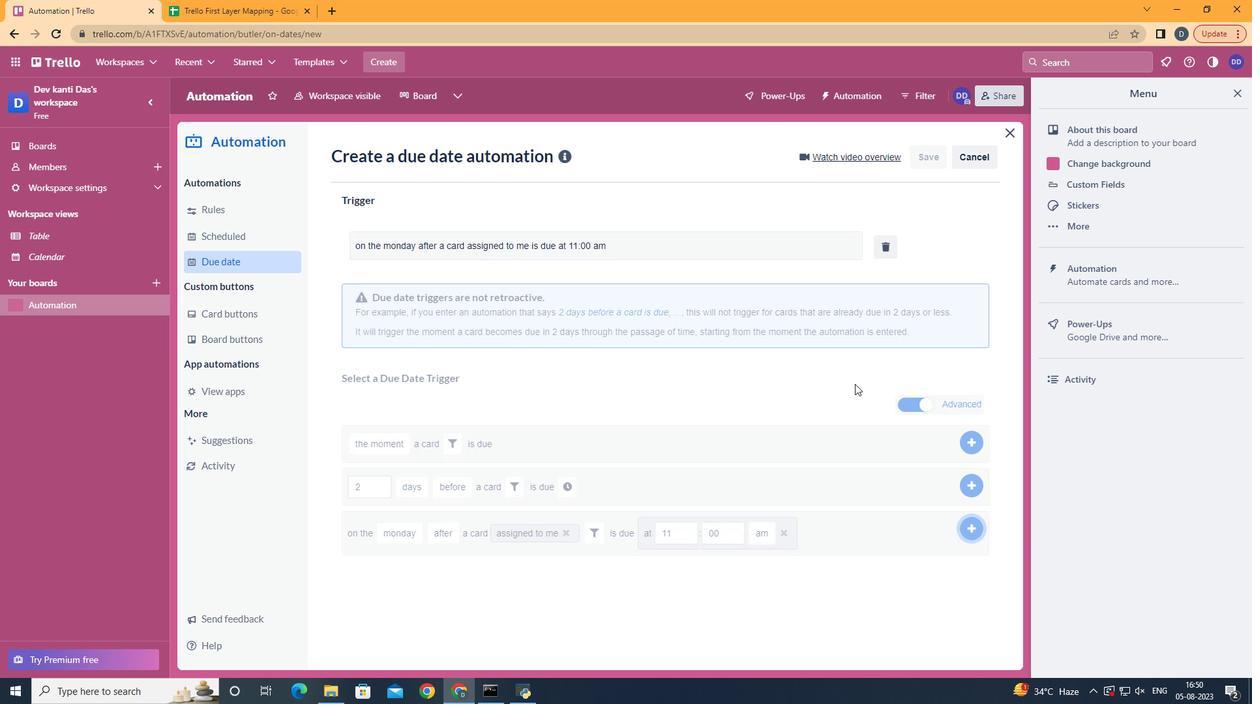 
Action: Mouse moved to (596, 213)
Screenshot: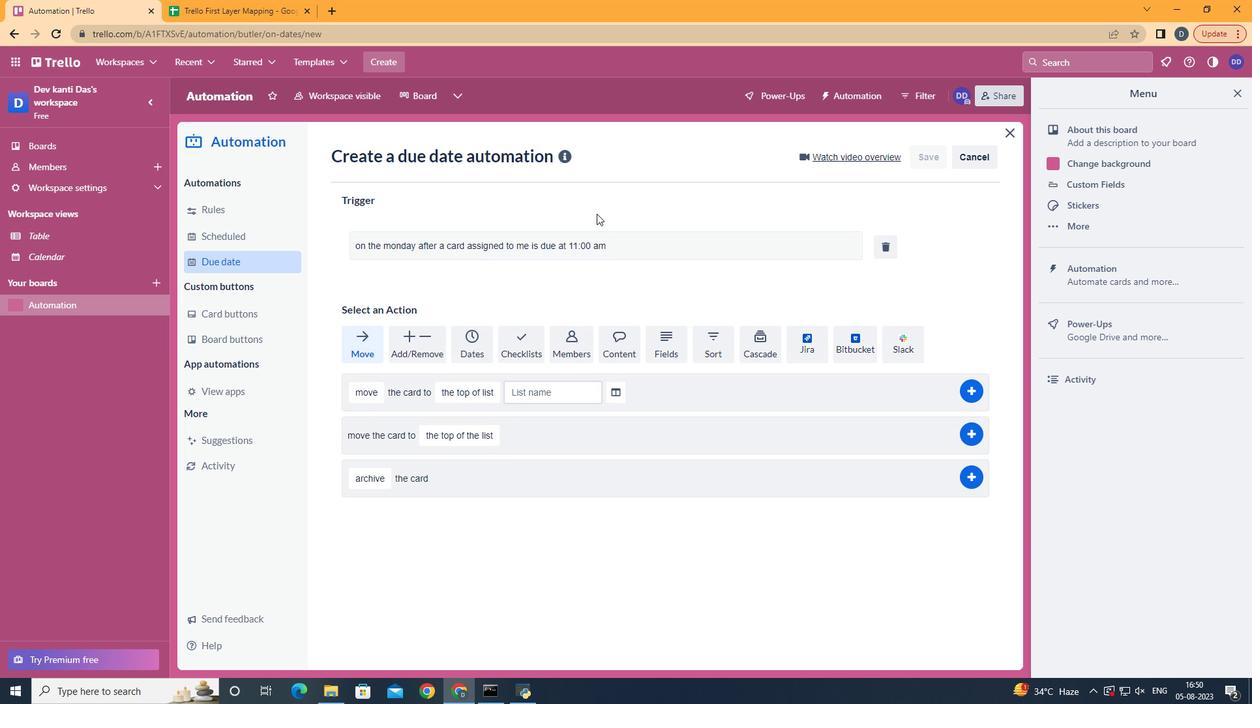 
